 Task: Find connections with filter location Chatham with filter topic #digitalnomadwith filter profile language French with filter current company Tata Play Ltd with filter school Odisha Jobs with filter industry Alternative Dispute Resolution with filter service category Corporate Law with filter keywords title Zoologist
Action: Mouse moved to (461, 64)
Screenshot: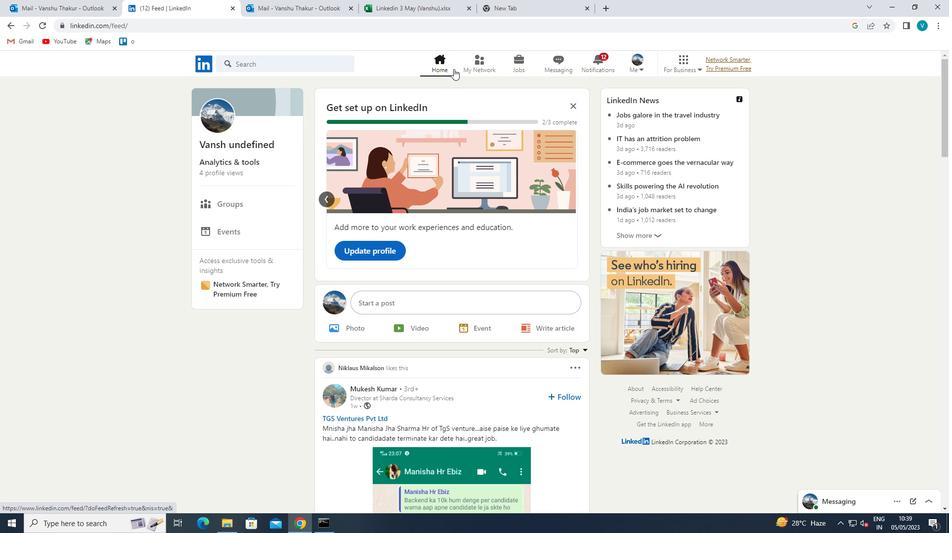 
Action: Mouse pressed left at (461, 64)
Screenshot: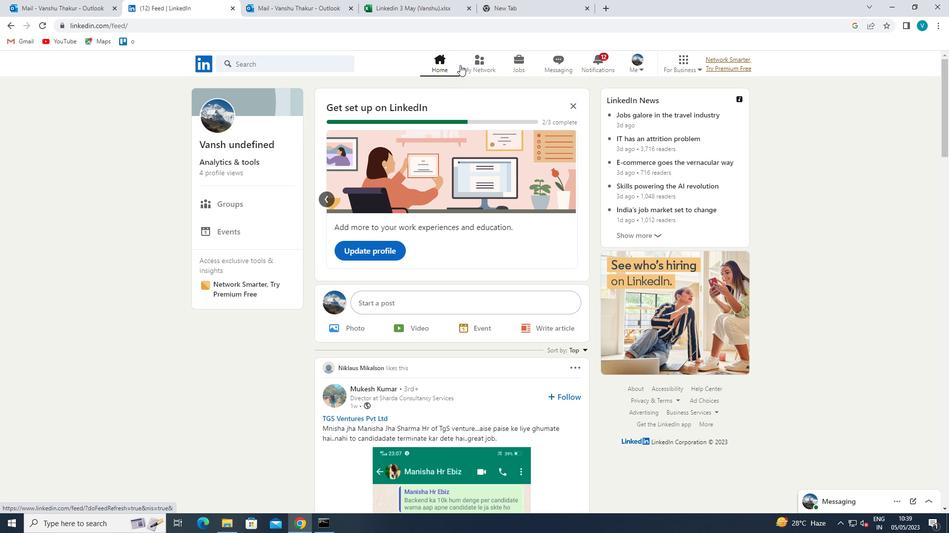 
Action: Mouse moved to (298, 117)
Screenshot: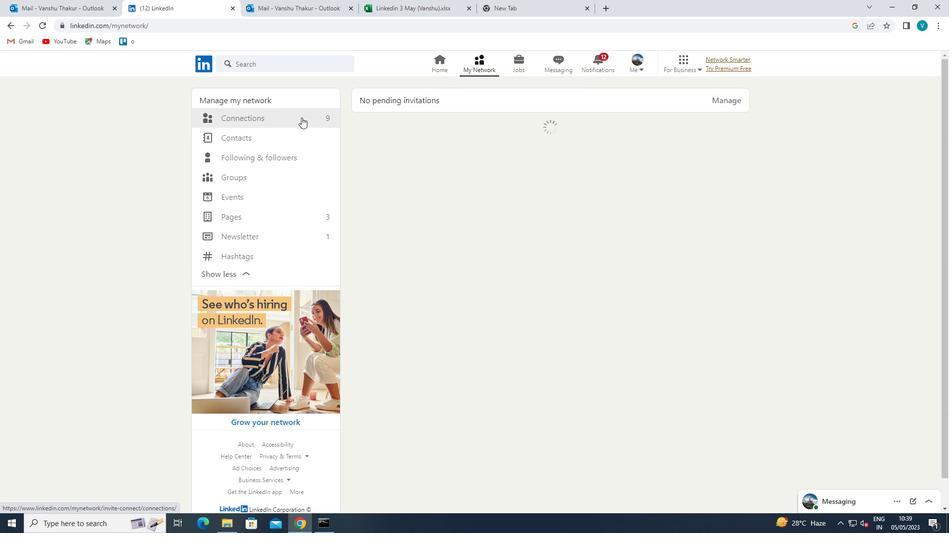 
Action: Mouse pressed left at (298, 117)
Screenshot: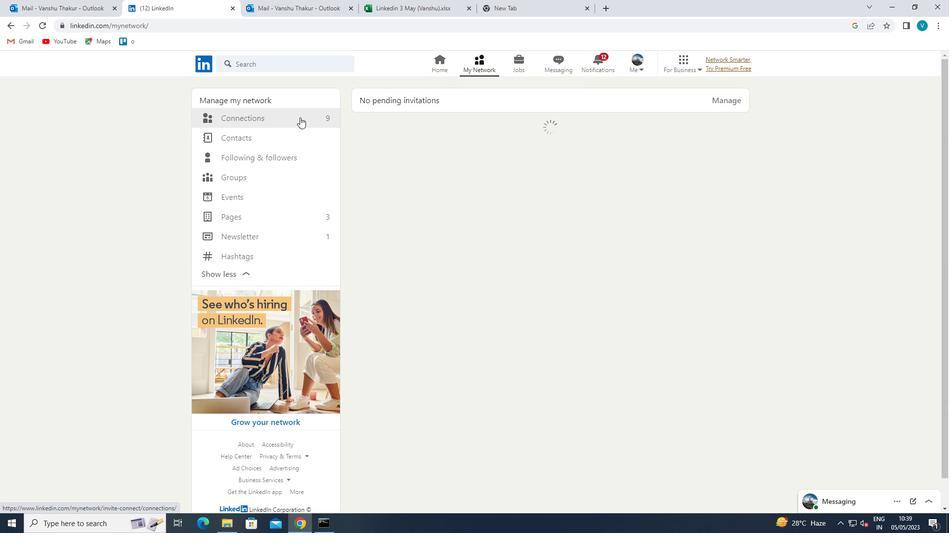 
Action: Mouse moved to (565, 123)
Screenshot: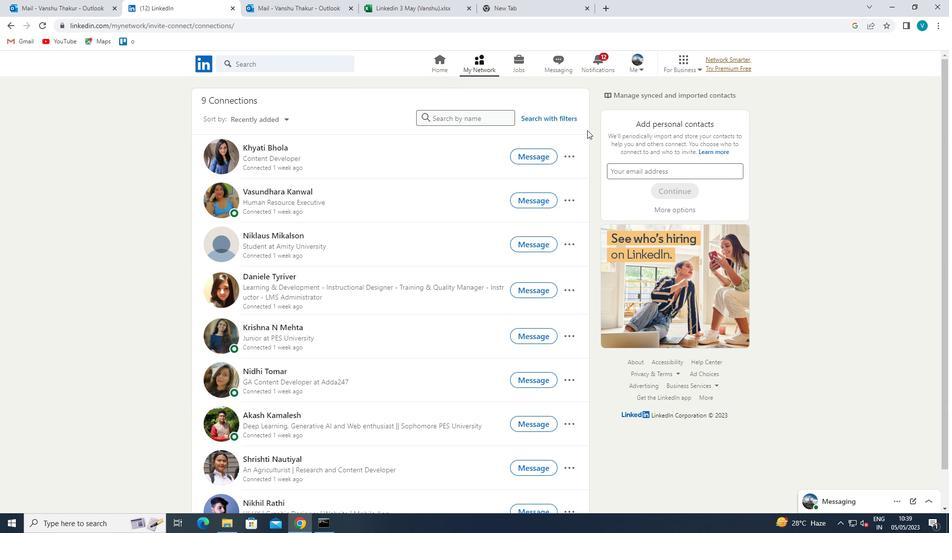 
Action: Mouse pressed left at (565, 123)
Screenshot: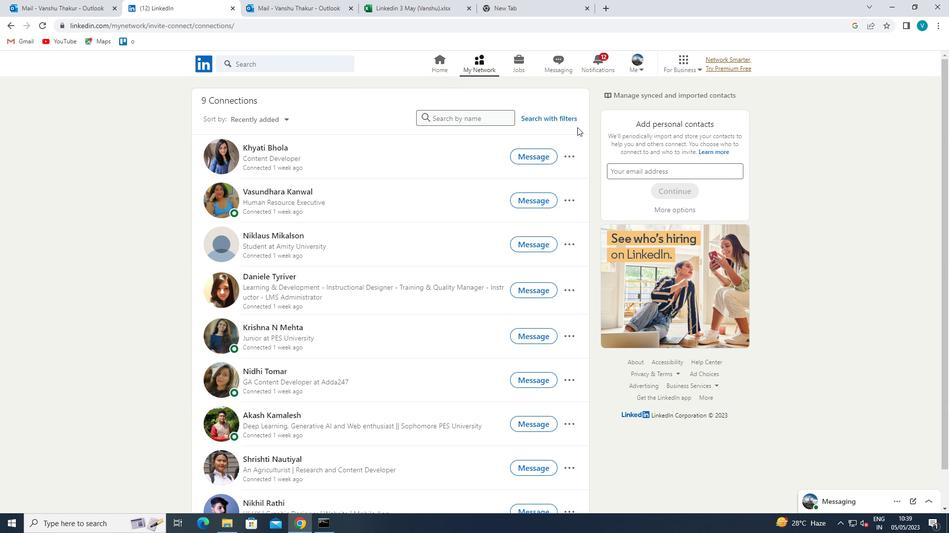
Action: Mouse moved to (470, 87)
Screenshot: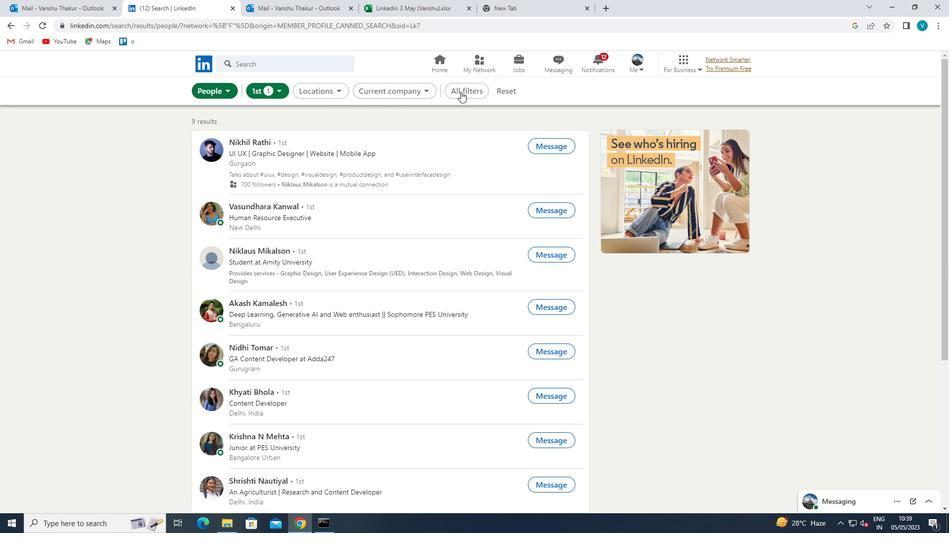 
Action: Mouse pressed left at (470, 87)
Screenshot: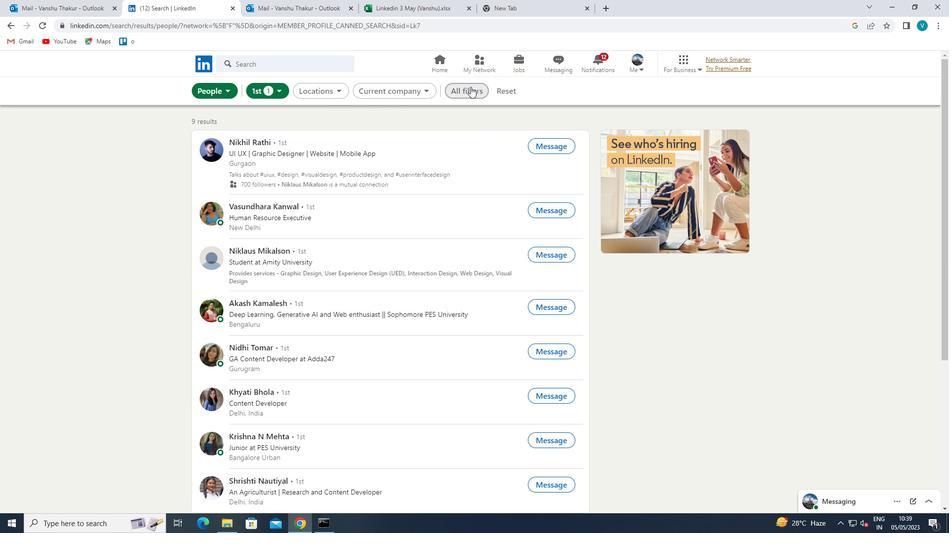 
Action: Mouse moved to (807, 218)
Screenshot: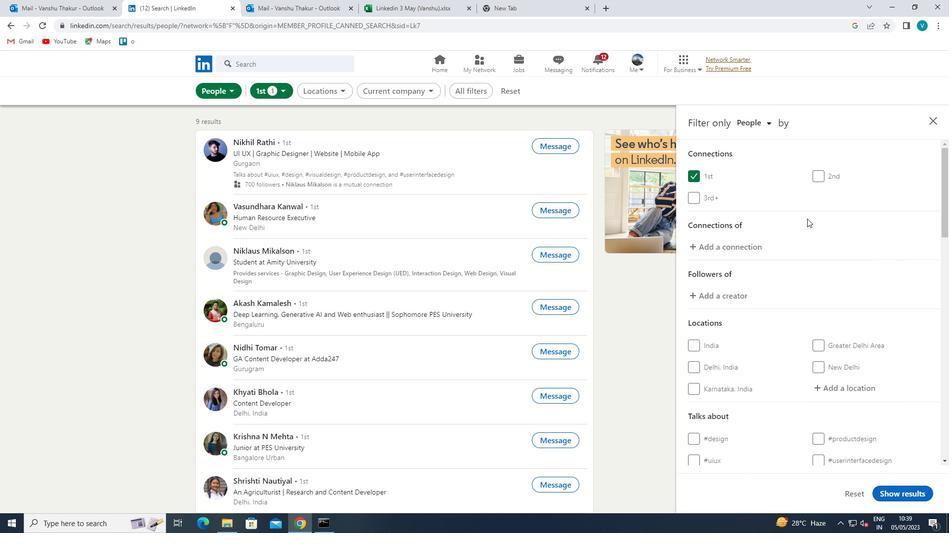 
Action: Mouse scrolled (807, 218) with delta (0, 0)
Screenshot: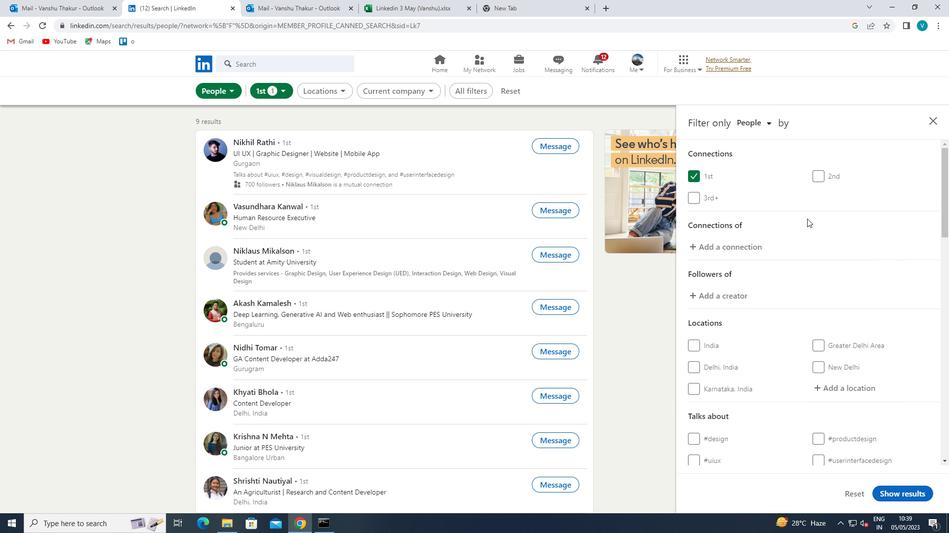 
Action: Mouse moved to (808, 220)
Screenshot: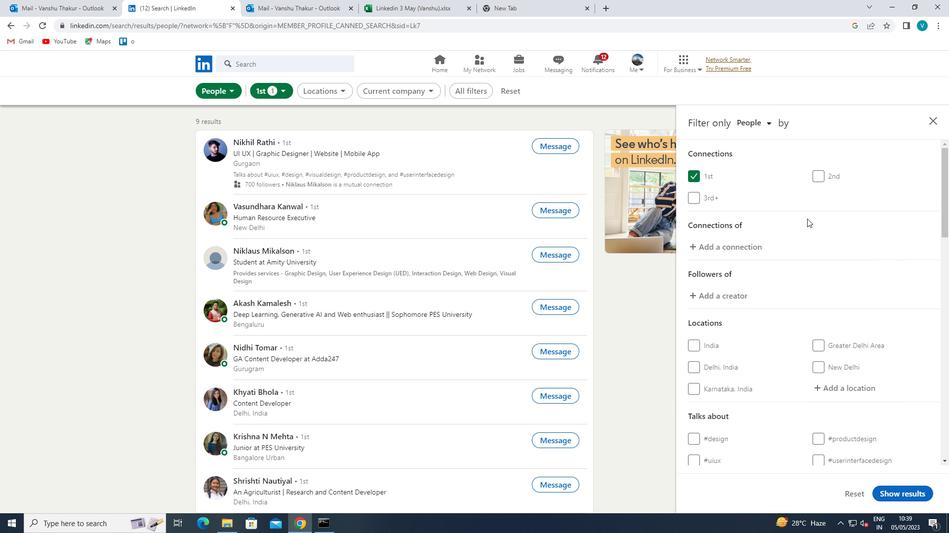
Action: Mouse scrolled (808, 219) with delta (0, 0)
Screenshot: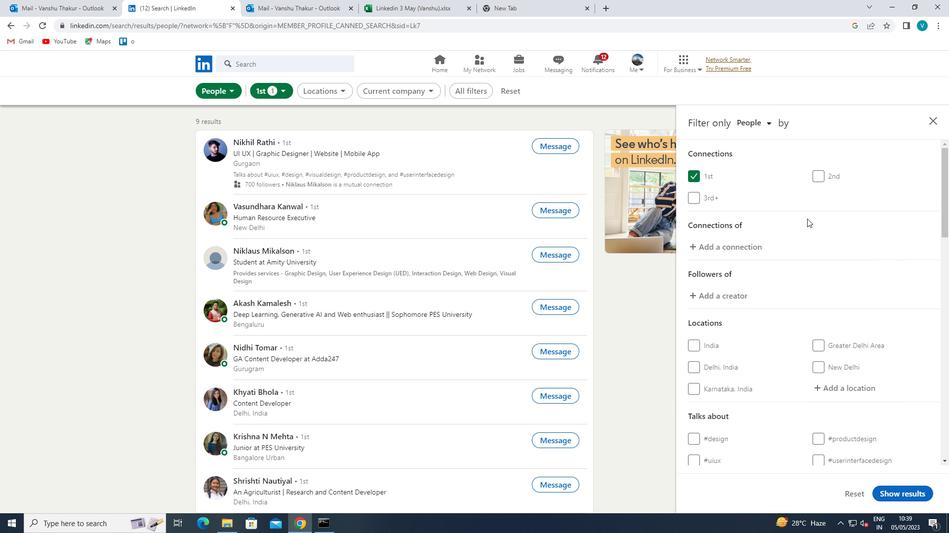 
Action: Mouse moved to (812, 224)
Screenshot: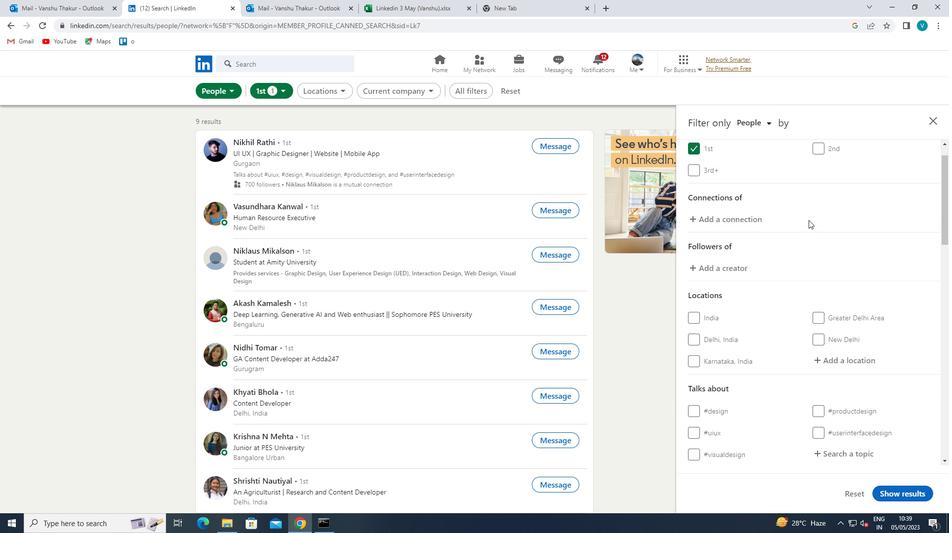 
Action: Mouse scrolled (812, 224) with delta (0, 0)
Screenshot: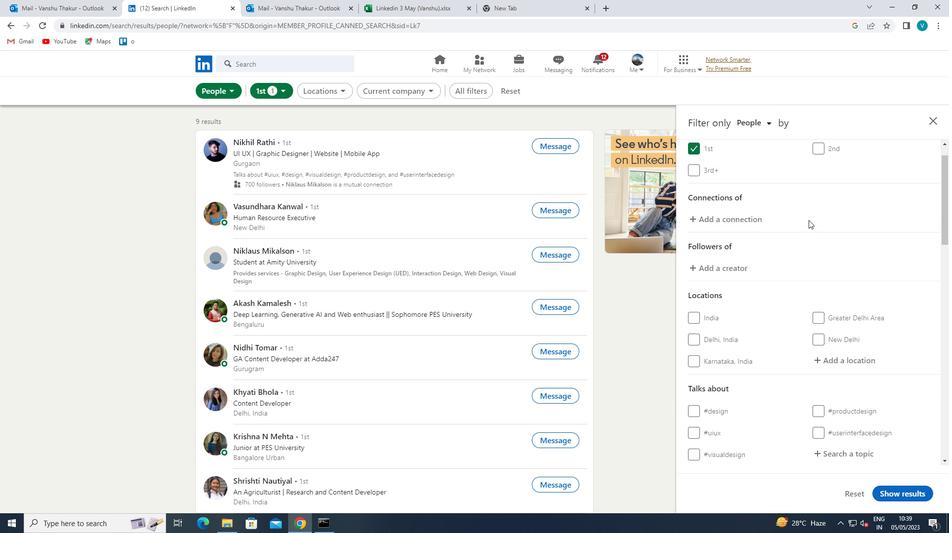 
Action: Mouse moved to (856, 244)
Screenshot: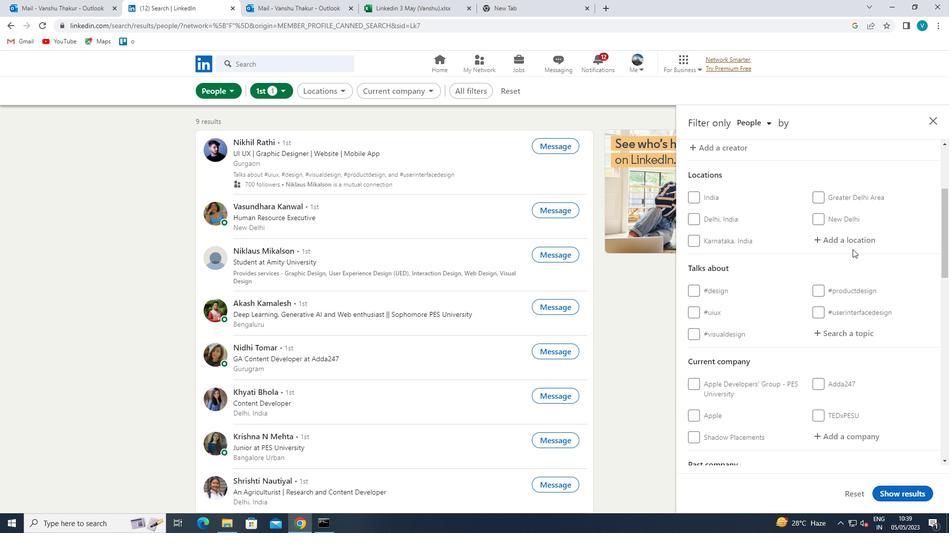 
Action: Mouse pressed left at (856, 244)
Screenshot: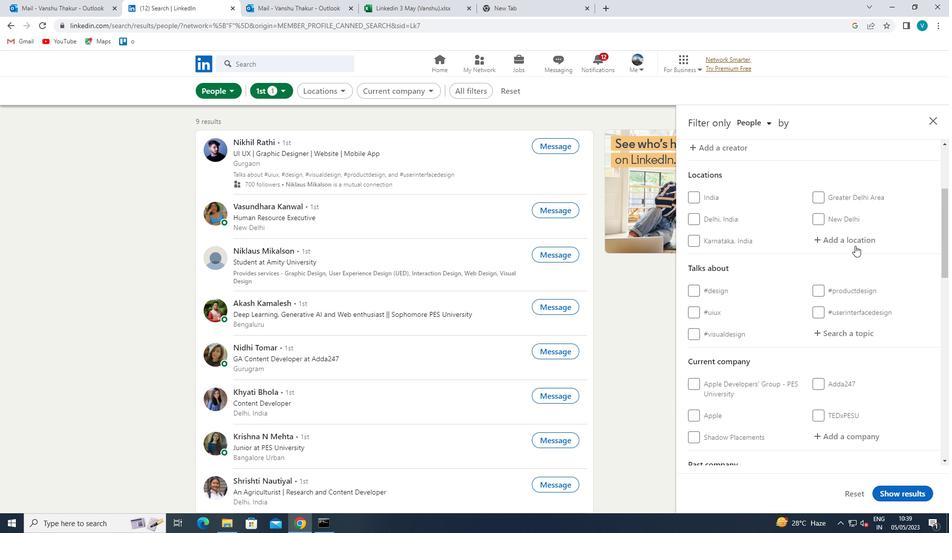 
Action: Key pressed <Key.shift>CHATHAM
Screenshot: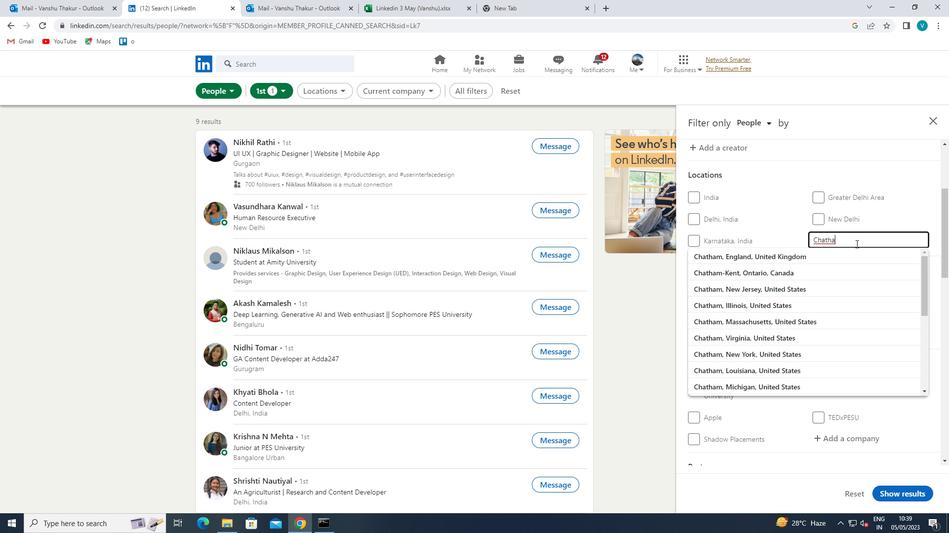 
Action: Mouse moved to (846, 252)
Screenshot: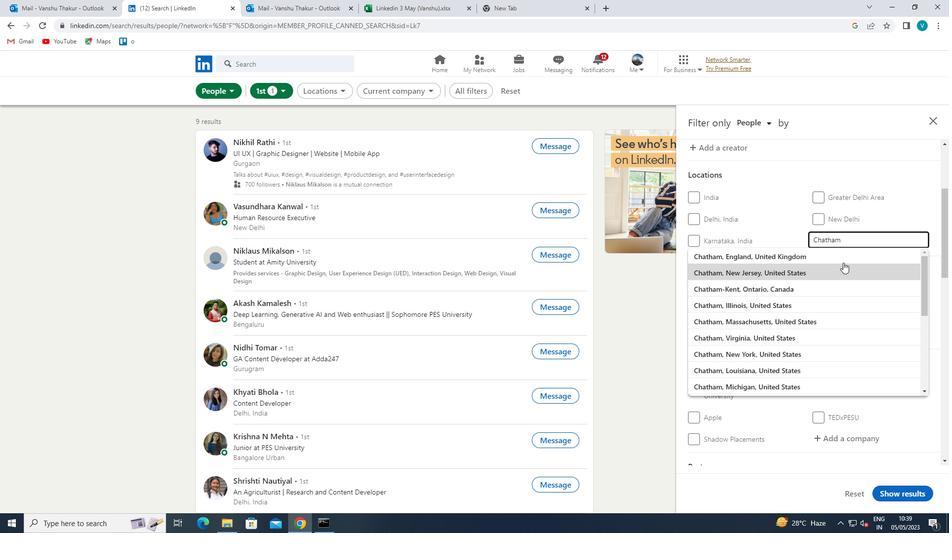 
Action: Mouse pressed left at (846, 252)
Screenshot: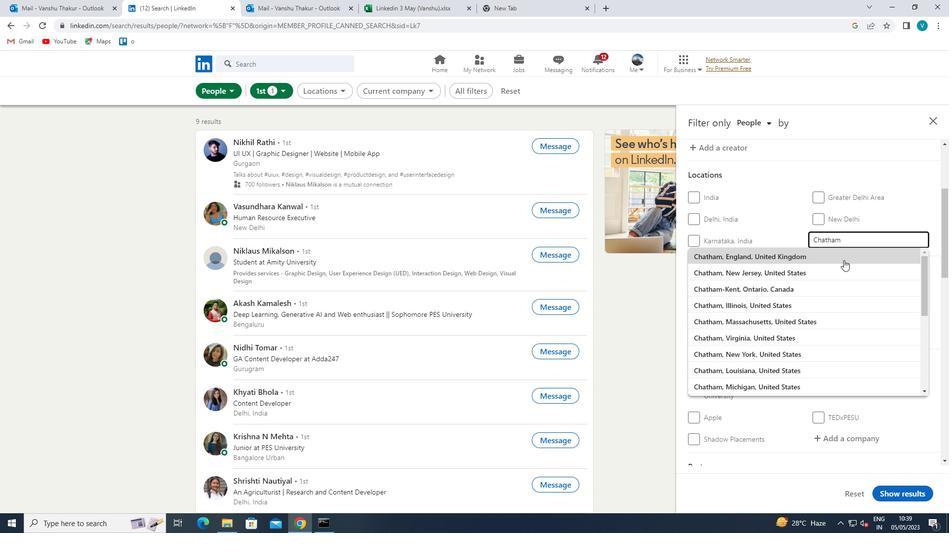 
Action: Mouse moved to (840, 271)
Screenshot: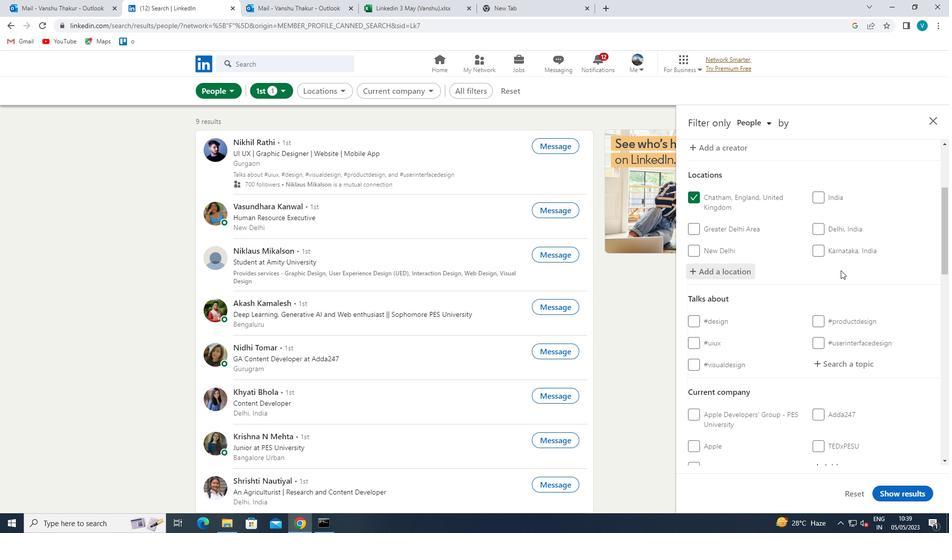 
Action: Mouse scrolled (840, 270) with delta (0, 0)
Screenshot: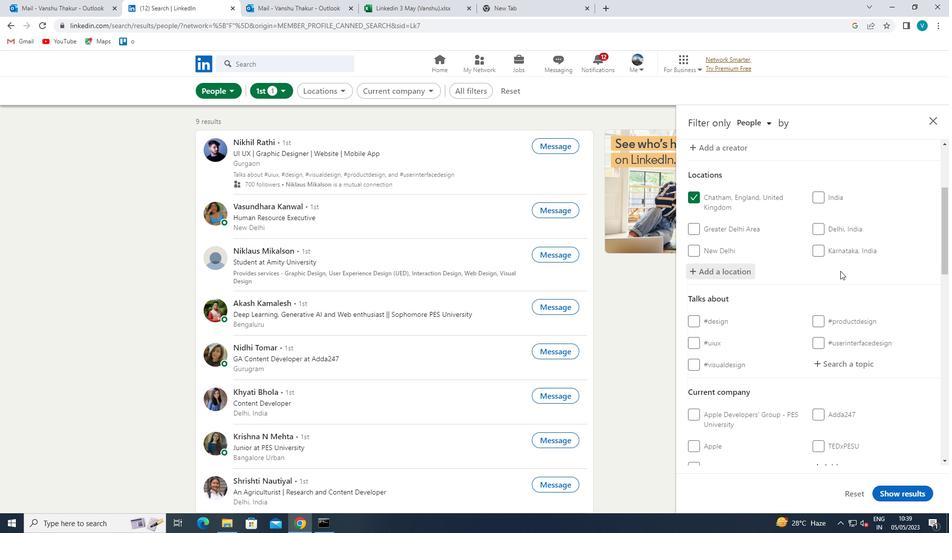 
Action: Mouse scrolled (840, 270) with delta (0, 0)
Screenshot: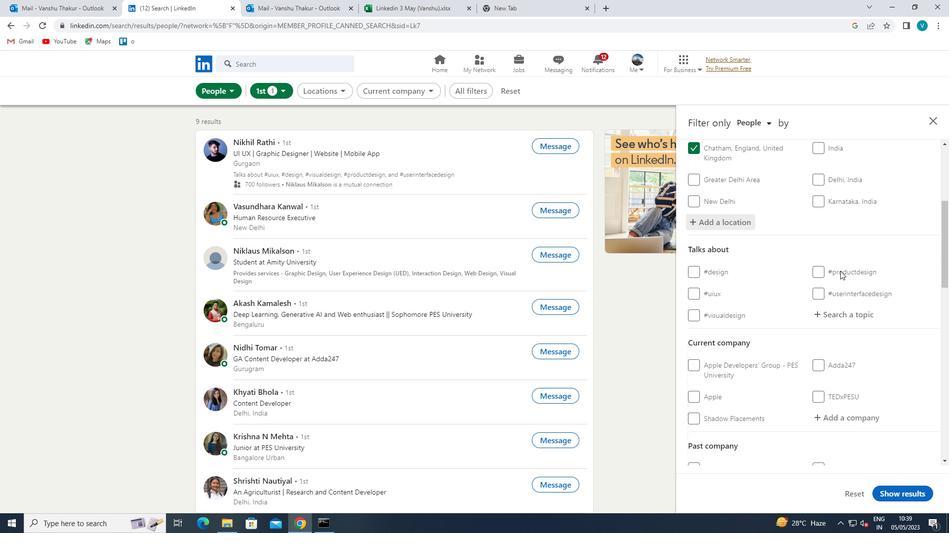 
Action: Mouse moved to (849, 265)
Screenshot: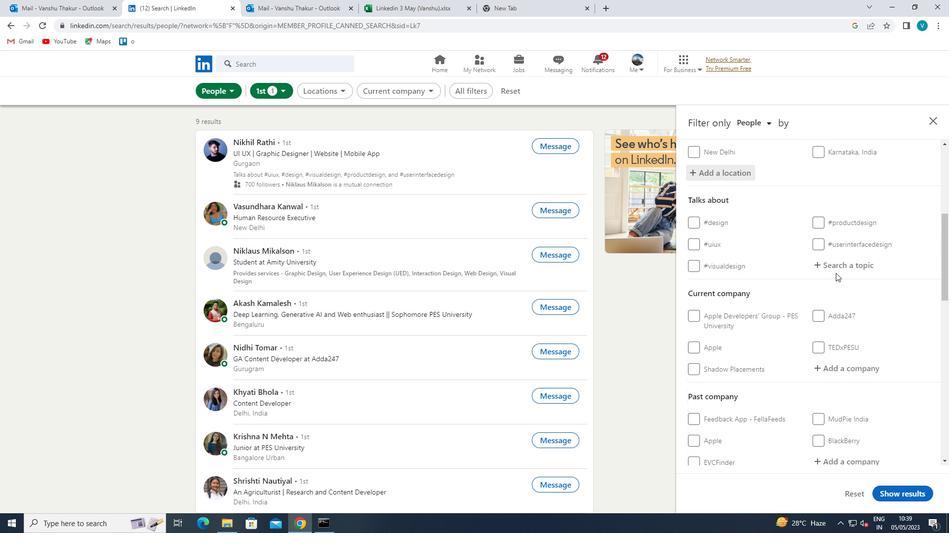 
Action: Mouse pressed left at (849, 265)
Screenshot: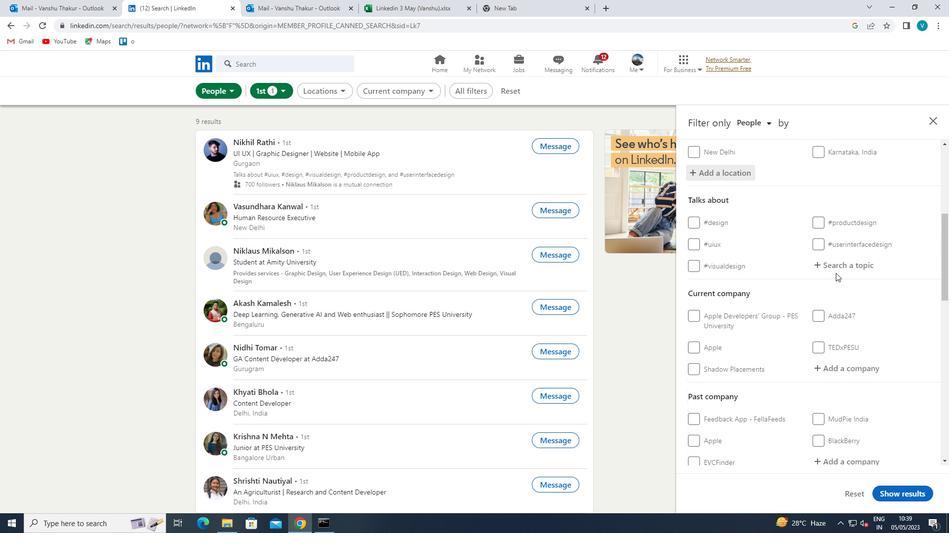 
Action: Key pressed DIGITALNOMA
Screenshot: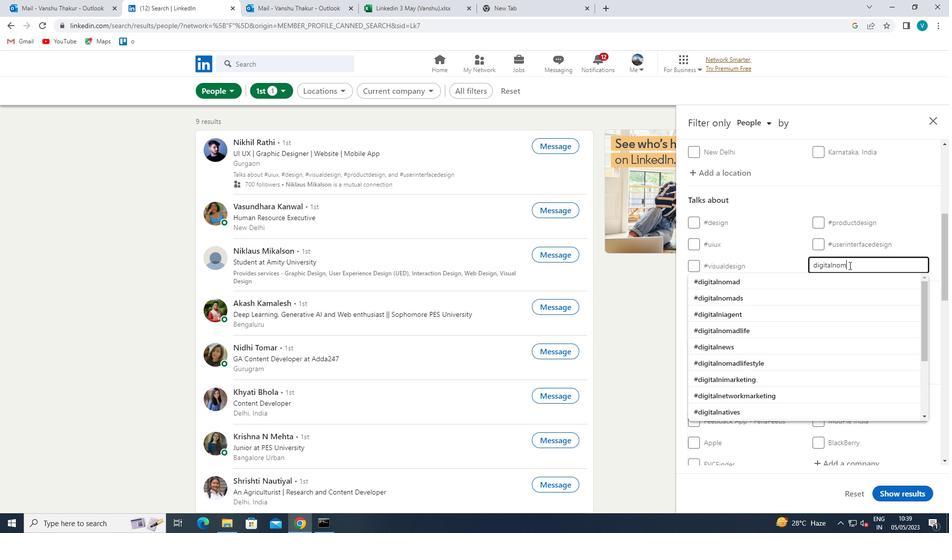 
Action: Mouse moved to (830, 276)
Screenshot: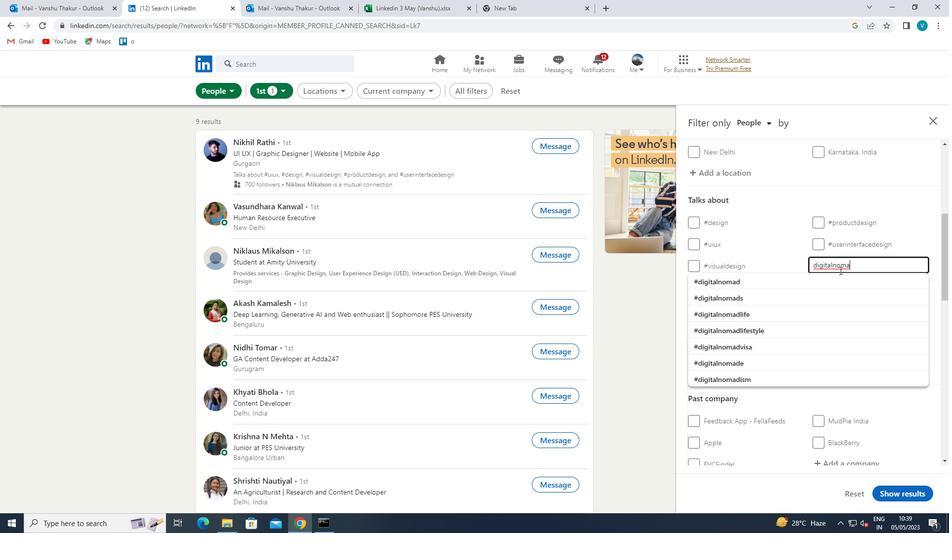 
Action: Mouse pressed left at (830, 276)
Screenshot: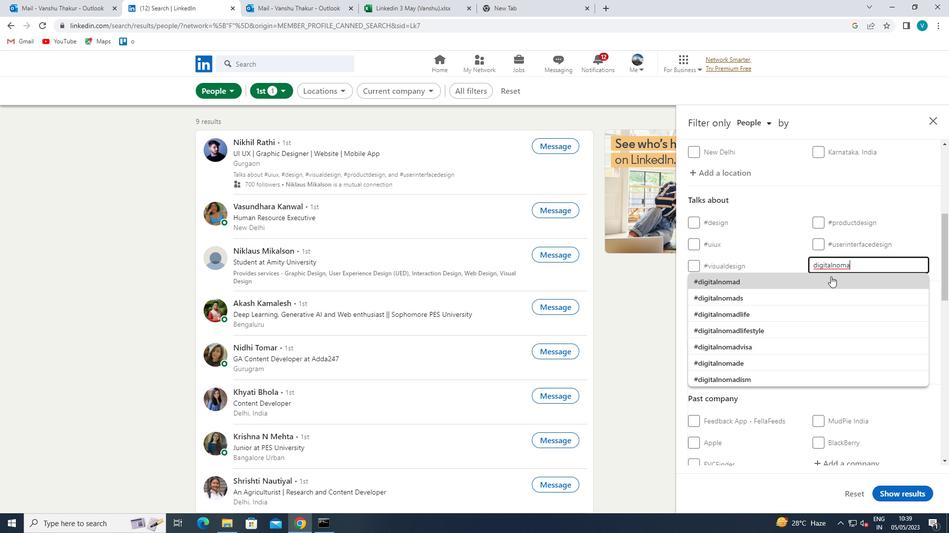 
Action: Mouse scrolled (830, 276) with delta (0, 0)
Screenshot: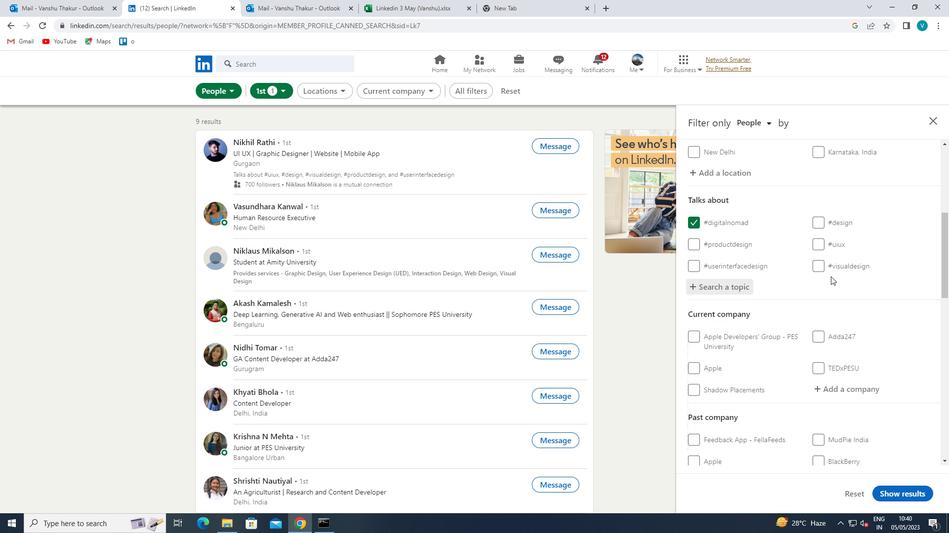 
Action: Mouse scrolled (830, 276) with delta (0, 0)
Screenshot: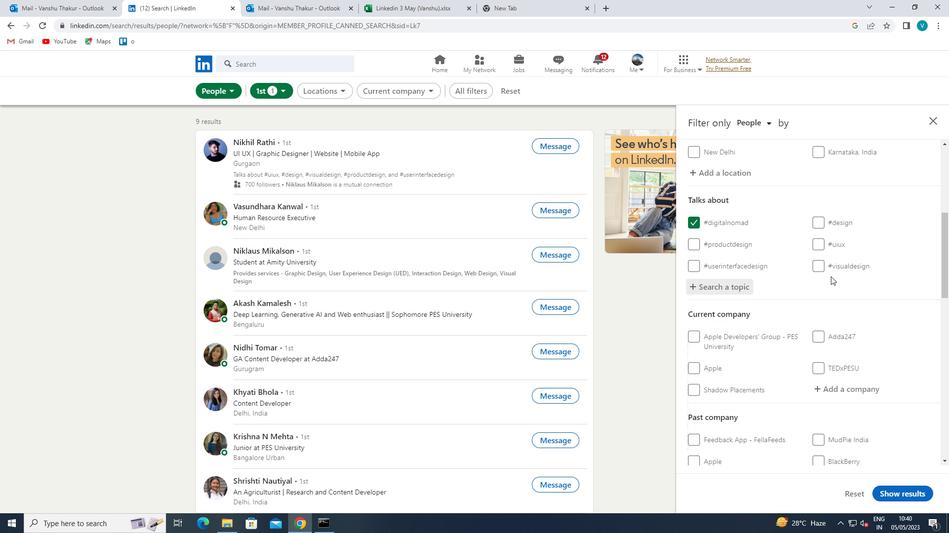 
Action: Mouse moved to (836, 289)
Screenshot: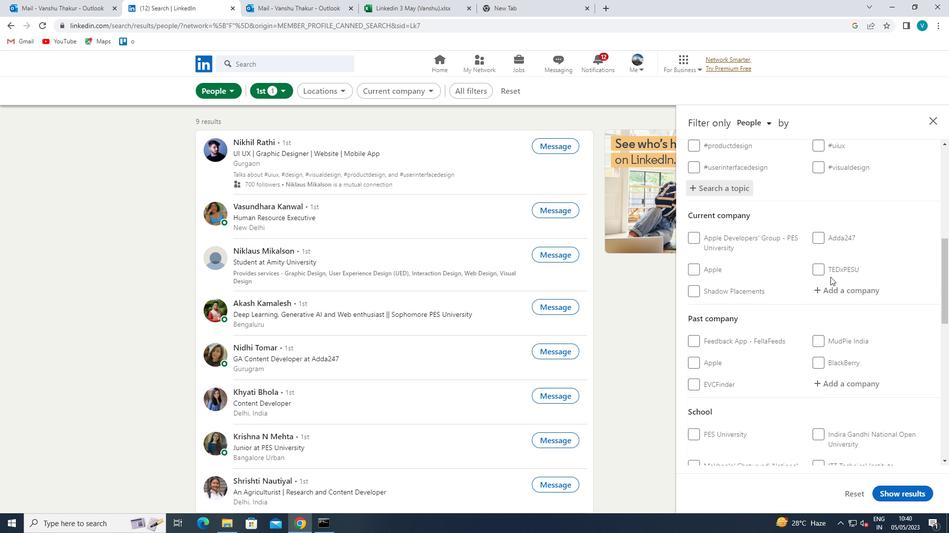 
Action: Mouse pressed left at (836, 289)
Screenshot: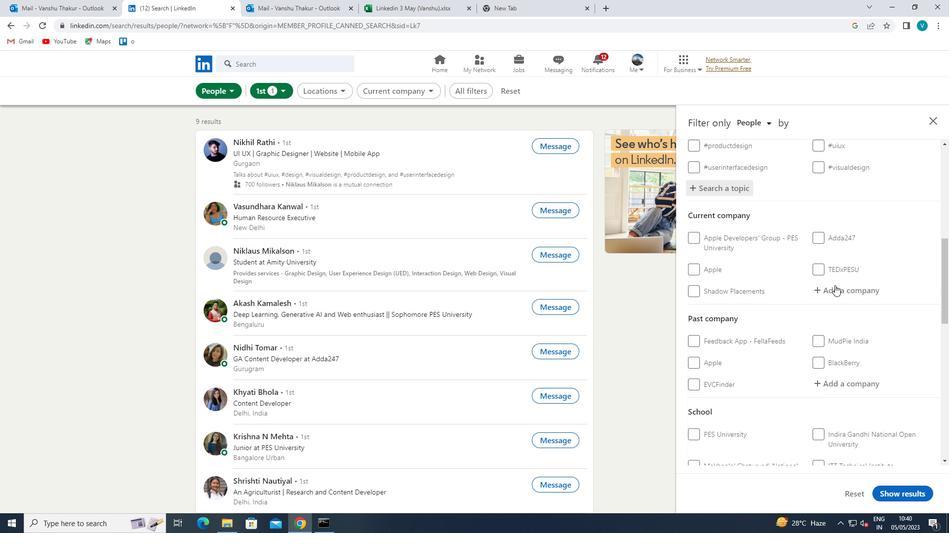 
Action: Mouse moved to (837, 290)
Screenshot: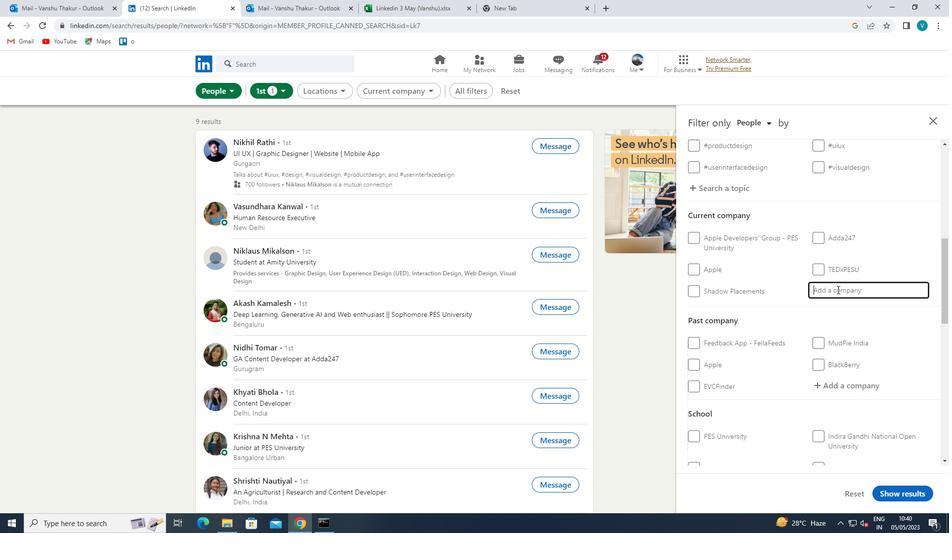 
Action: Key pressed <Key.shift>TATA
Screenshot: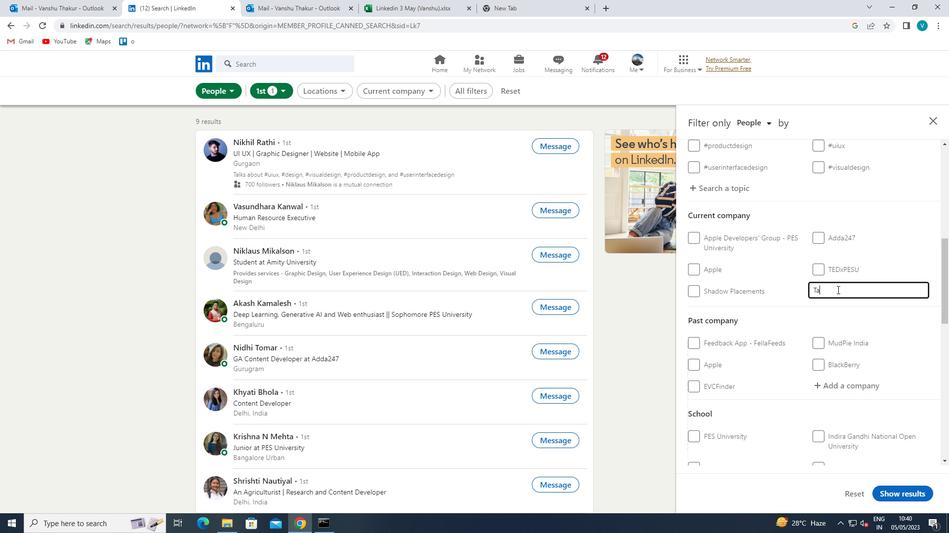
Action: Mouse moved to (837, 290)
Screenshot: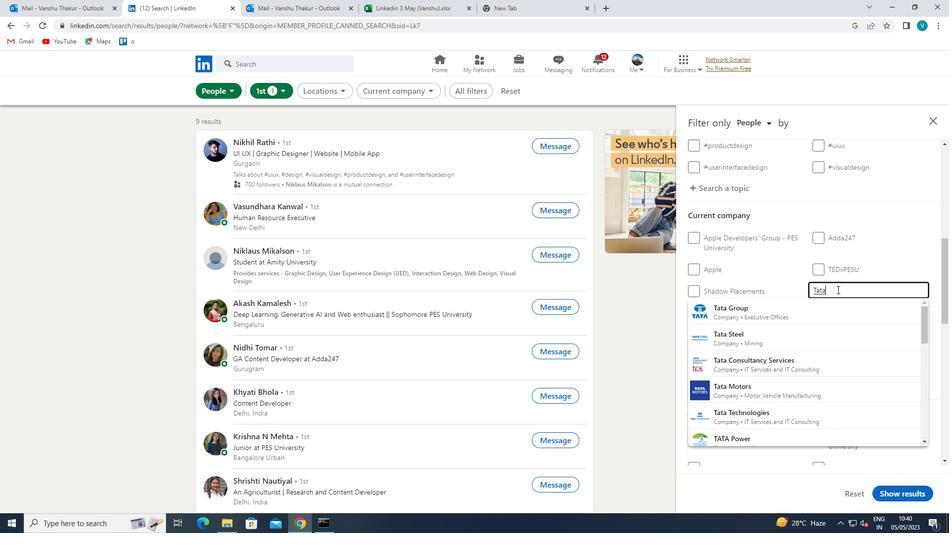 
Action: Key pressed <Key.space><Key.shift>PLAY
Screenshot: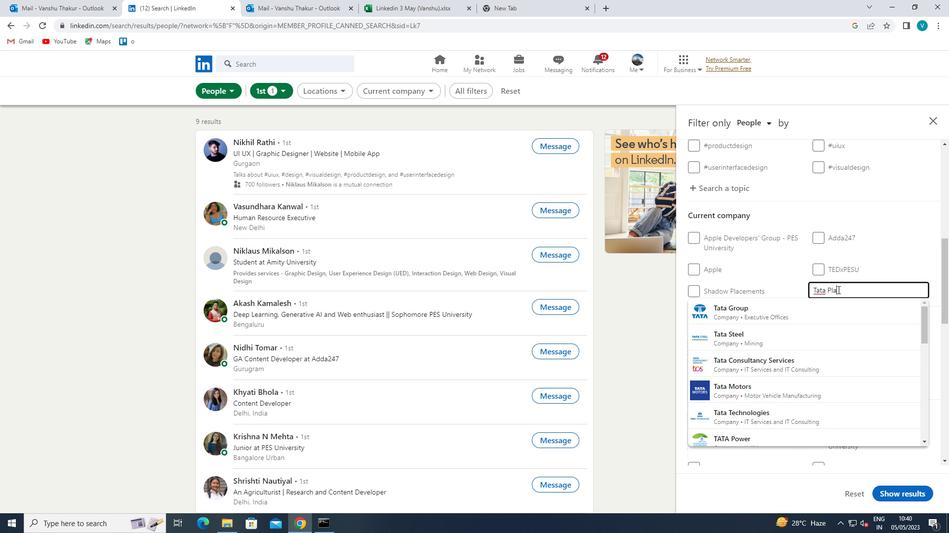 
Action: Mouse moved to (822, 307)
Screenshot: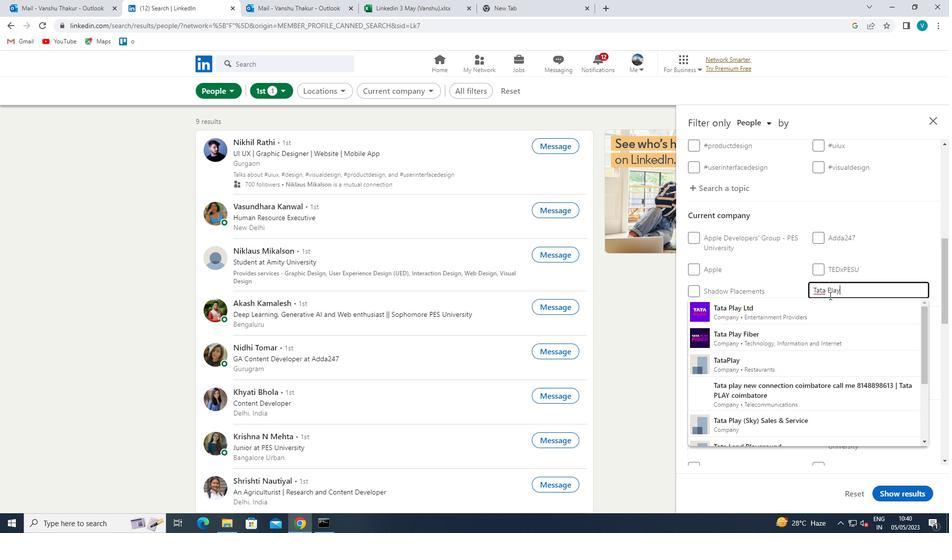 
Action: Mouse pressed left at (822, 307)
Screenshot: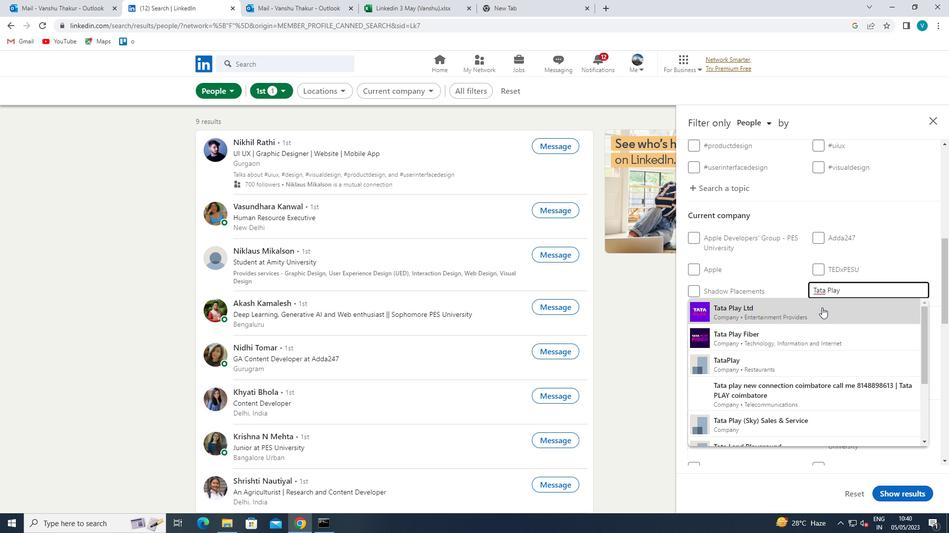 
Action: Mouse scrolled (822, 307) with delta (0, 0)
Screenshot: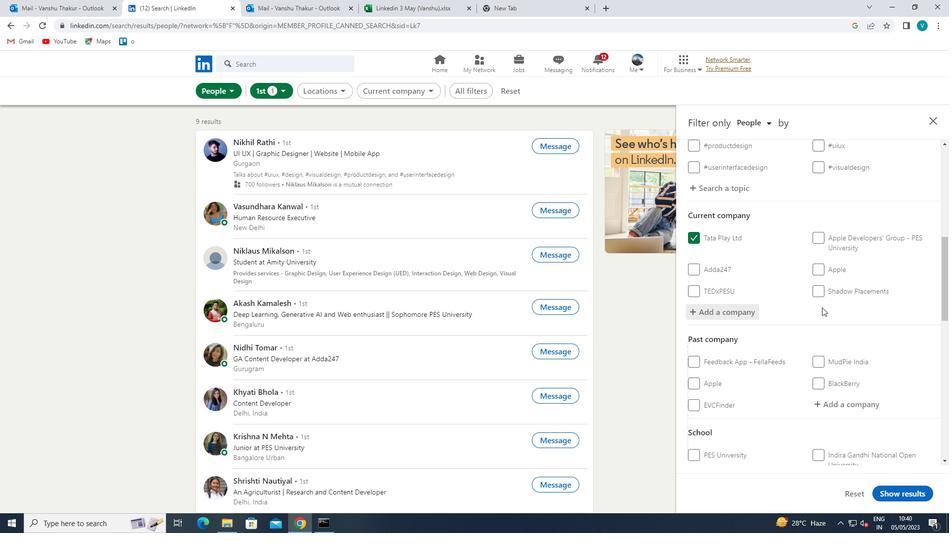 
Action: Mouse scrolled (822, 307) with delta (0, 0)
Screenshot: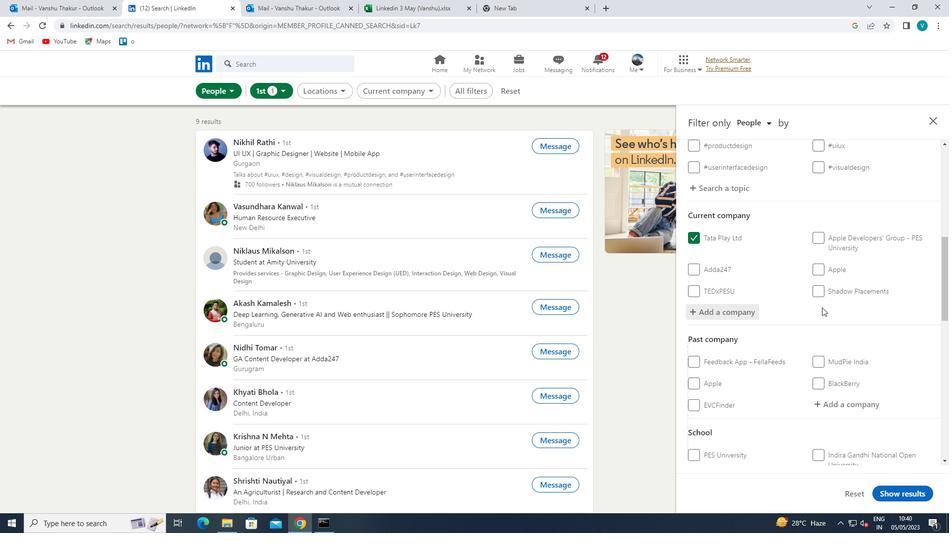 
Action: Mouse scrolled (822, 307) with delta (0, 0)
Screenshot: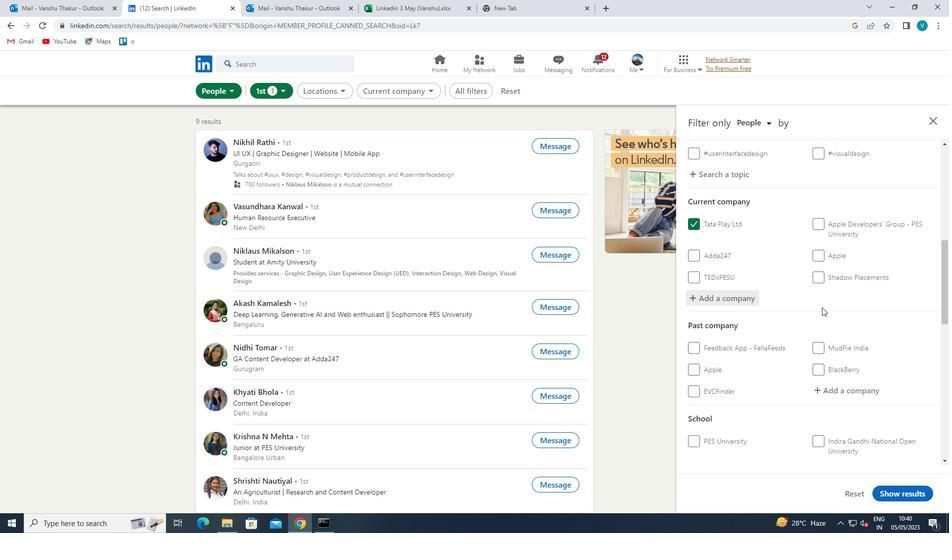 
Action: Mouse scrolled (822, 307) with delta (0, 0)
Screenshot: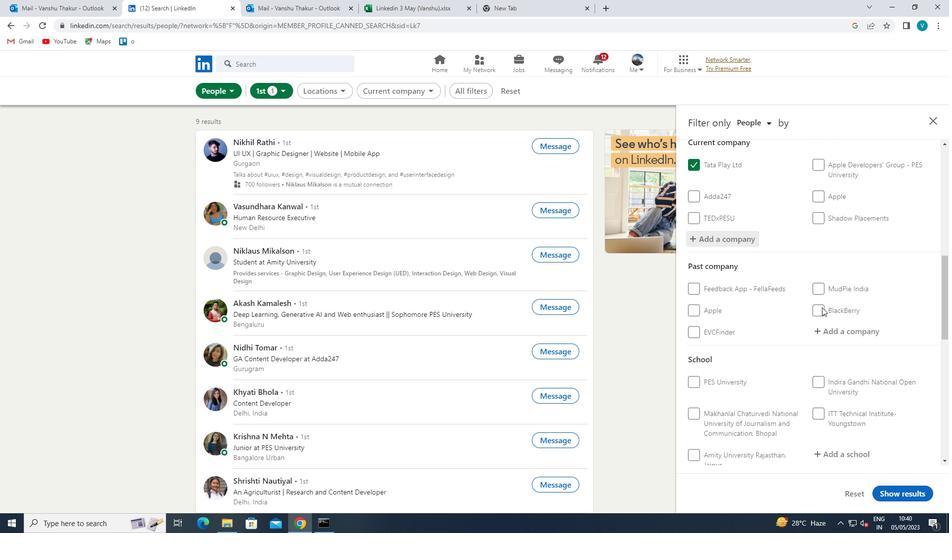 
Action: Mouse moved to (833, 326)
Screenshot: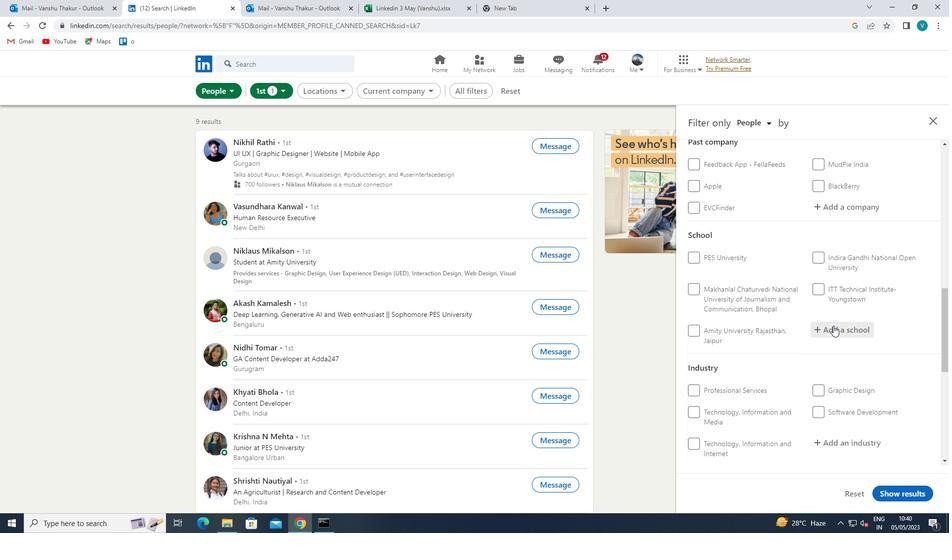 
Action: Mouse pressed left at (833, 326)
Screenshot: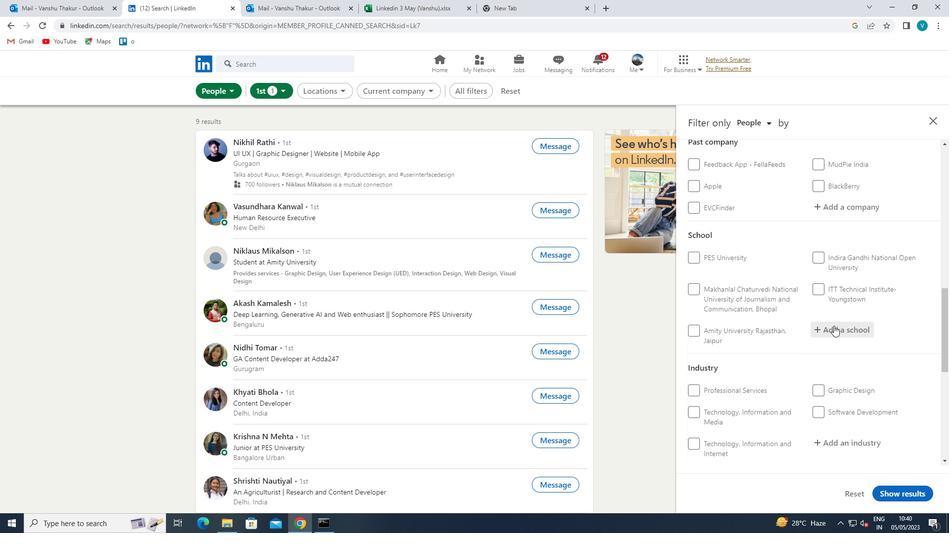
Action: Key pressed <Key.shift>ODISHA
Screenshot: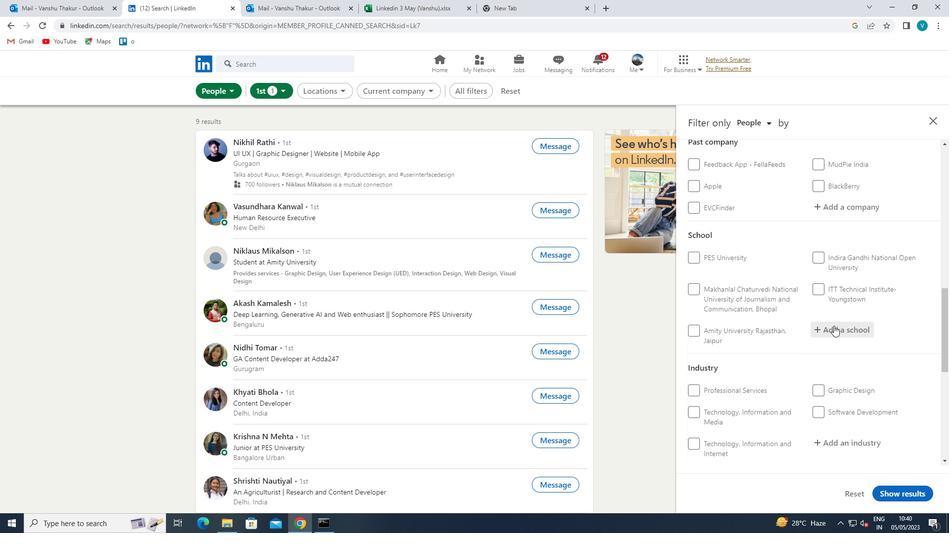
Action: Mouse moved to (802, 345)
Screenshot: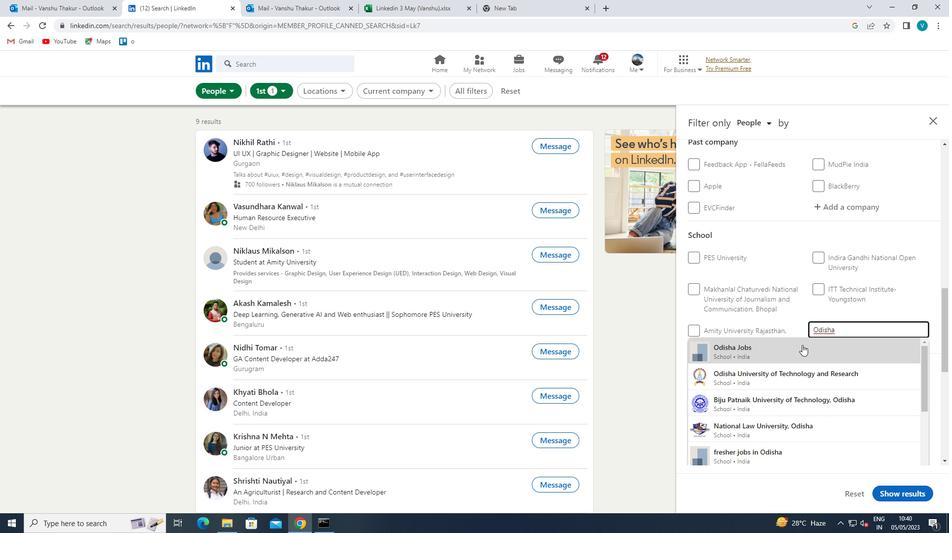 
Action: Mouse pressed left at (802, 345)
Screenshot: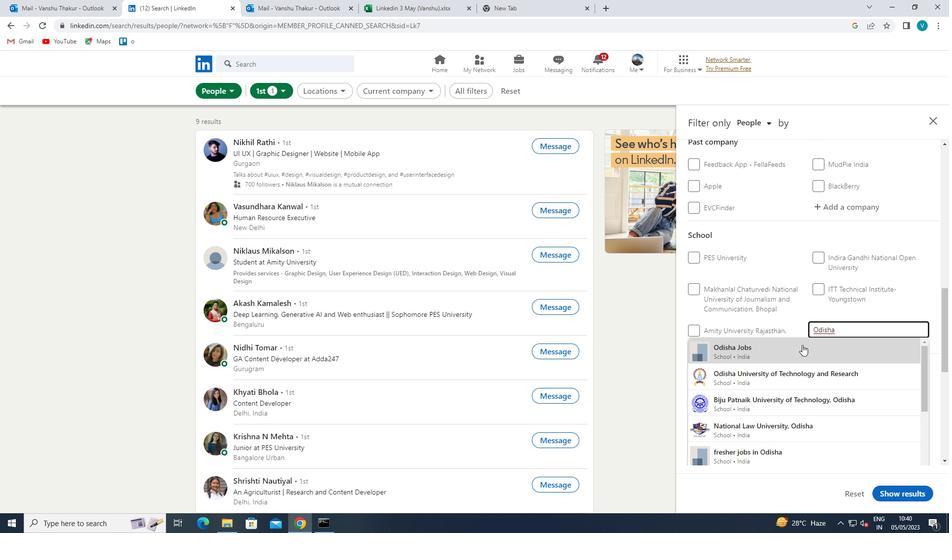 
Action: Mouse moved to (802, 345)
Screenshot: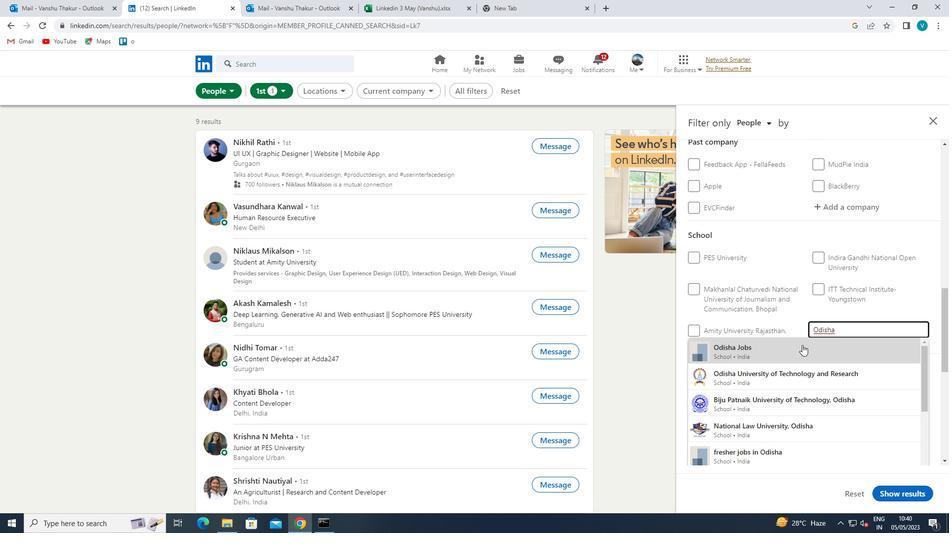 
Action: Mouse scrolled (802, 345) with delta (0, 0)
Screenshot: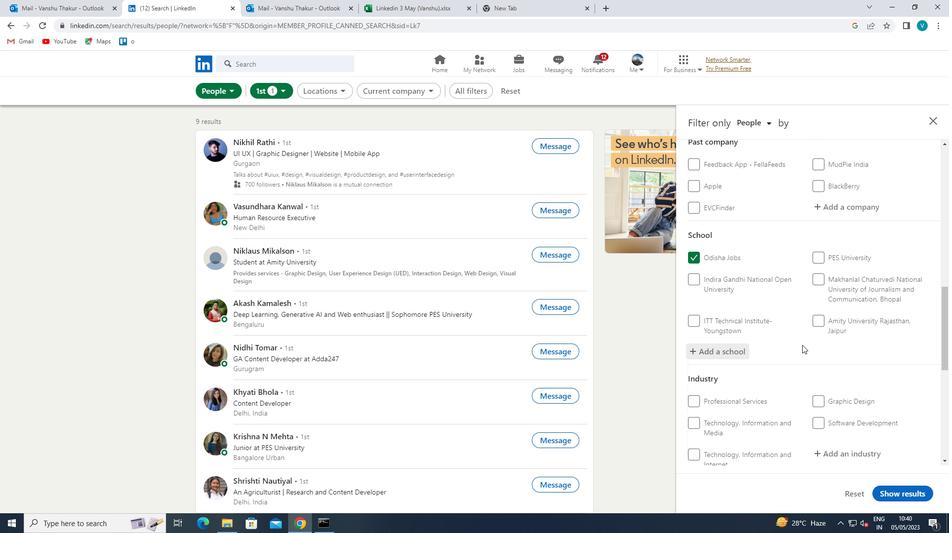 
Action: Mouse scrolled (802, 345) with delta (0, 0)
Screenshot: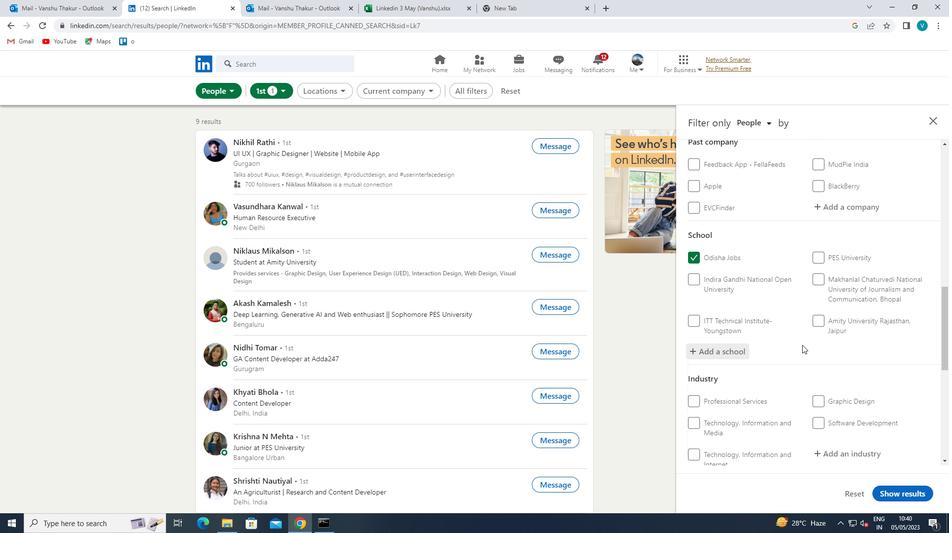 
Action: Mouse moved to (861, 356)
Screenshot: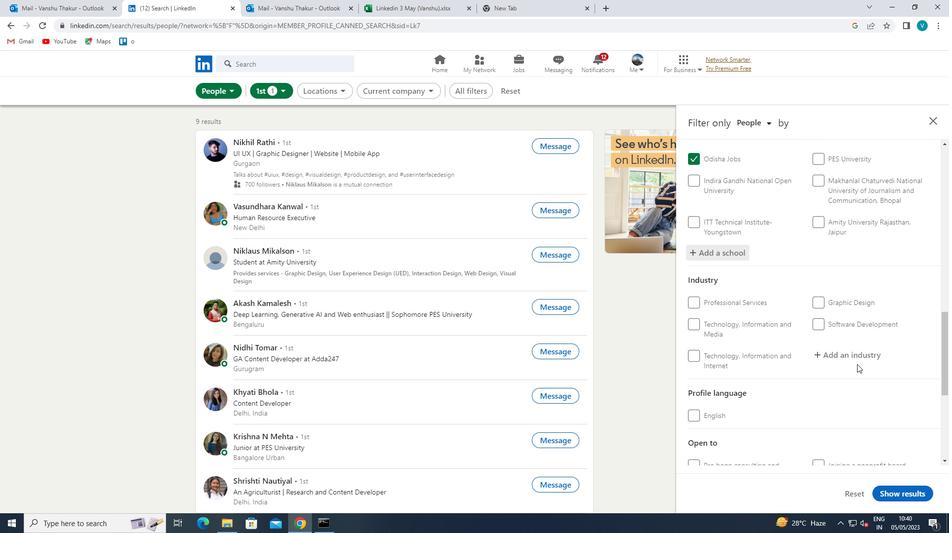 
Action: Mouse pressed left at (861, 356)
Screenshot: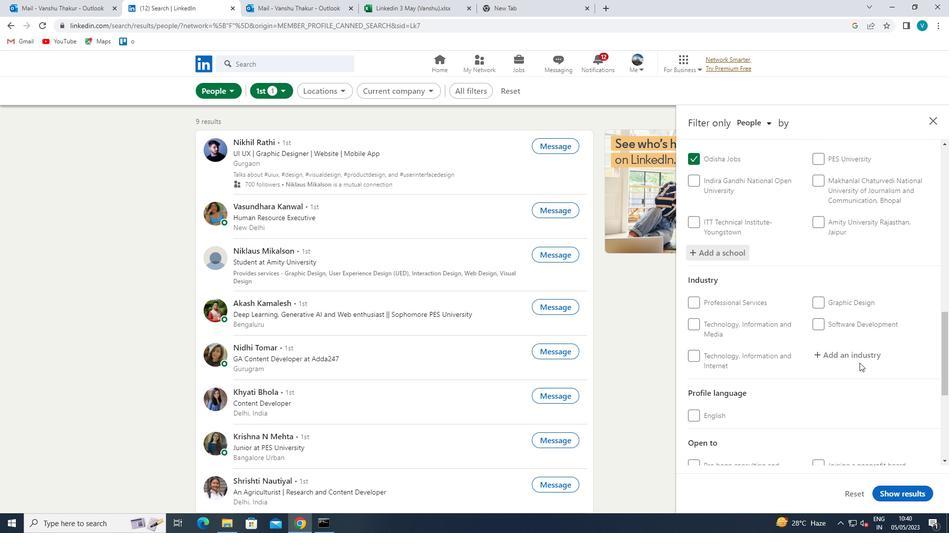 
Action: Mouse moved to (862, 355)
Screenshot: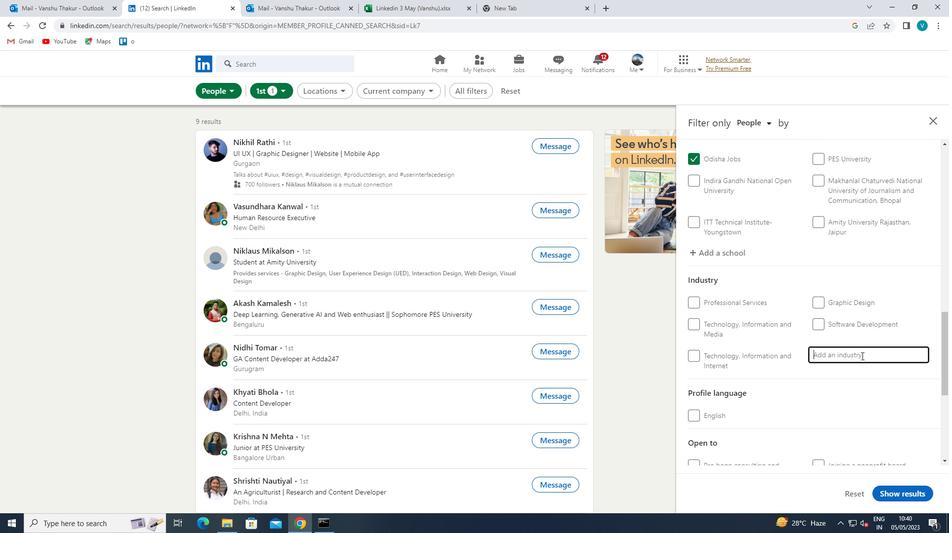 
Action: Key pressed <Key.shift>ALTER
Screenshot: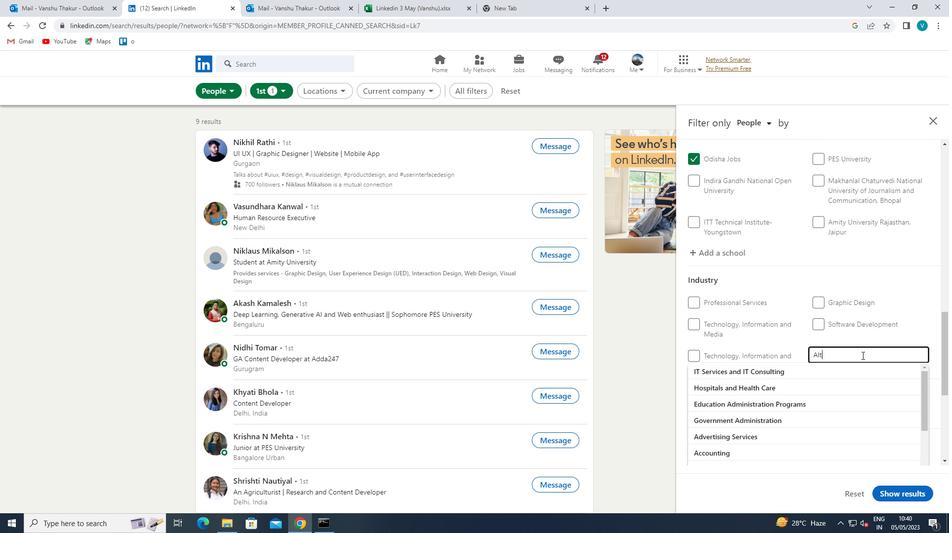 
Action: Mouse moved to (819, 387)
Screenshot: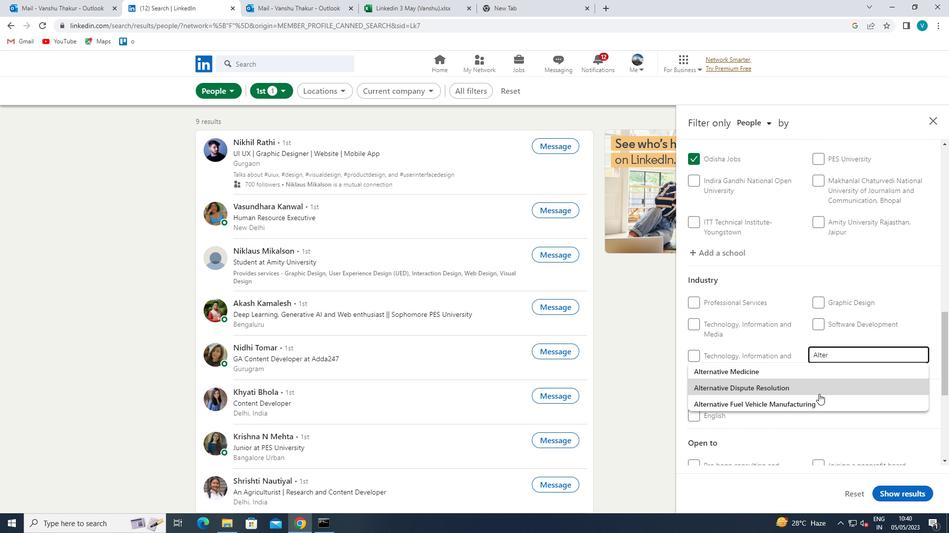 
Action: Mouse pressed left at (819, 387)
Screenshot: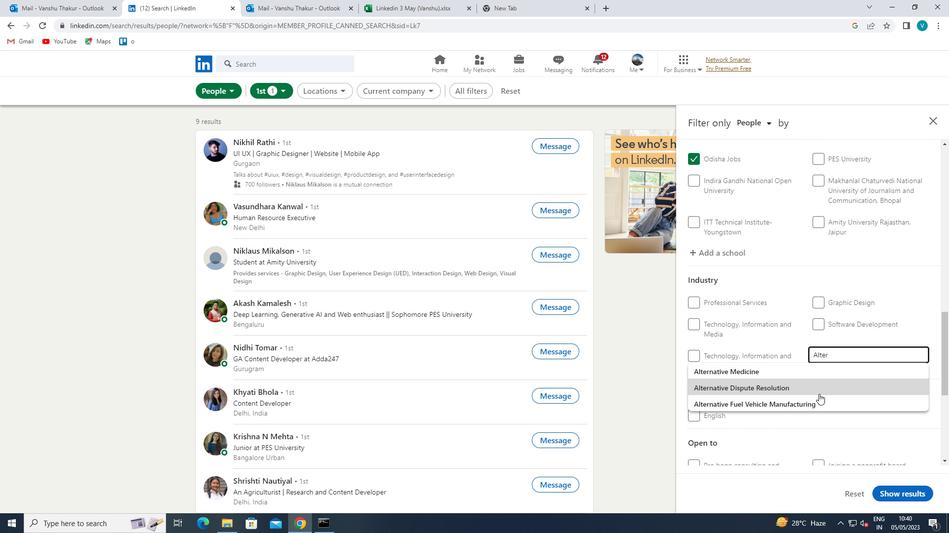 
Action: Mouse moved to (824, 384)
Screenshot: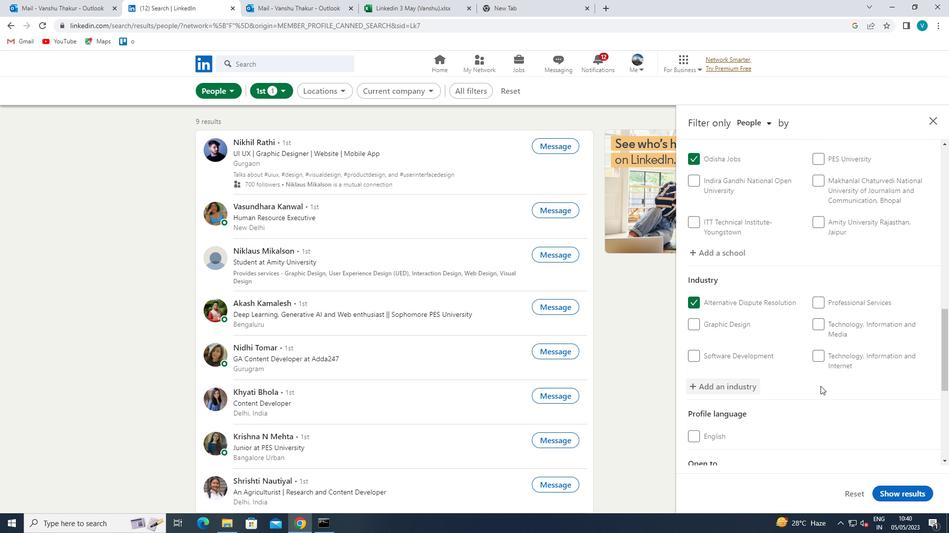 
Action: Mouse scrolled (824, 383) with delta (0, 0)
Screenshot: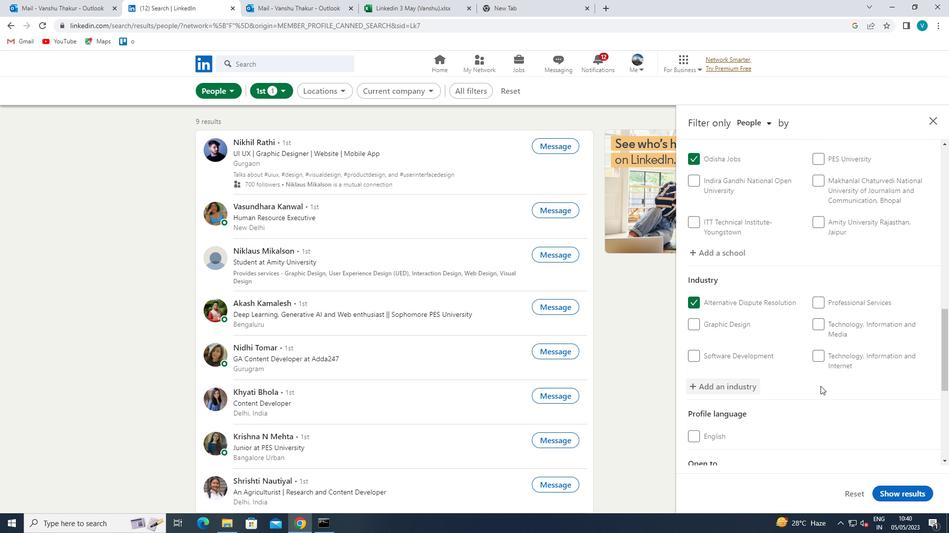 
Action: Mouse moved to (826, 382)
Screenshot: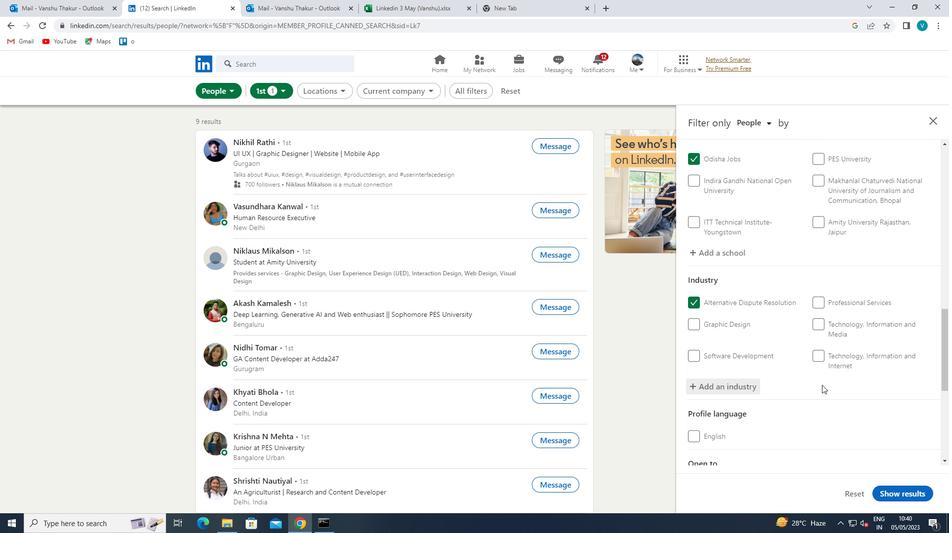 
Action: Mouse scrolled (826, 382) with delta (0, 0)
Screenshot: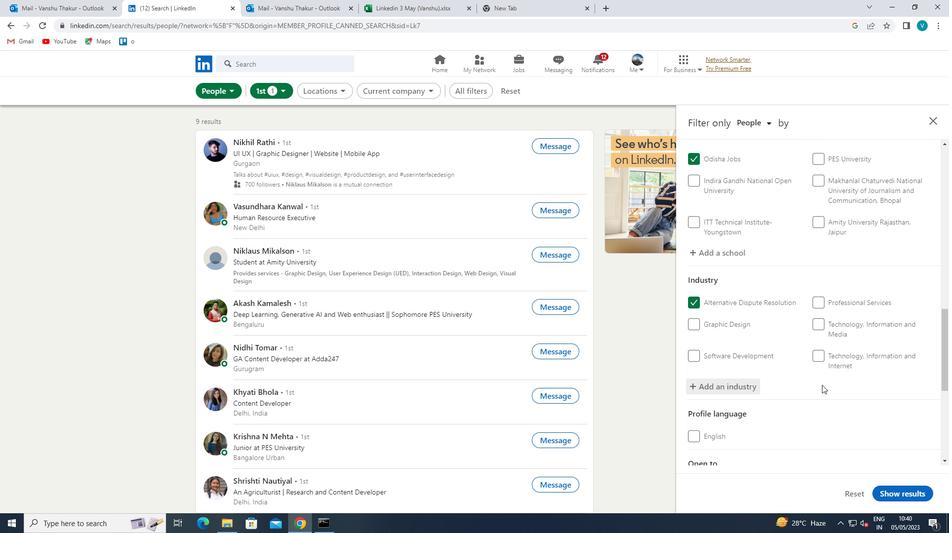 
Action: Mouse moved to (826, 382)
Screenshot: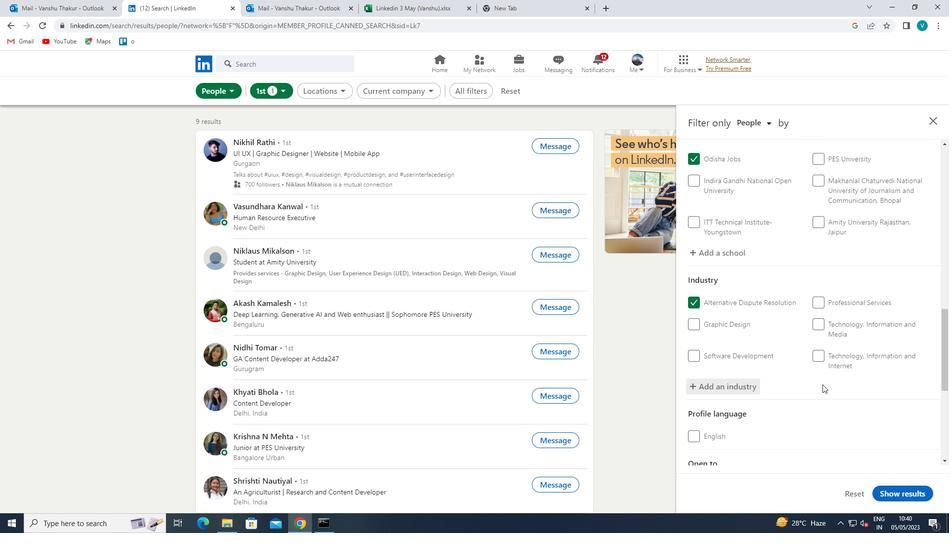 
Action: Mouse scrolled (826, 382) with delta (0, 0)
Screenshot: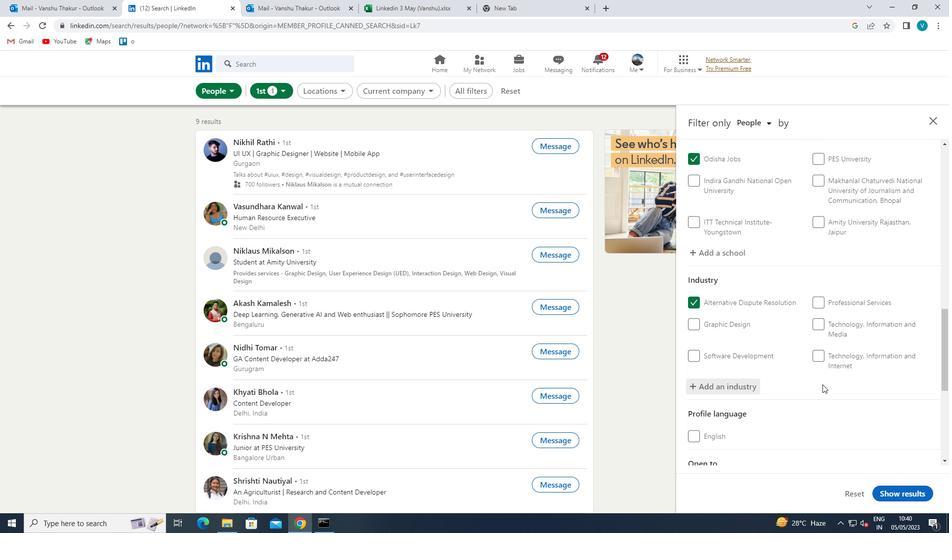 
Action: Mouse moved to (827, 381)
Screenshot: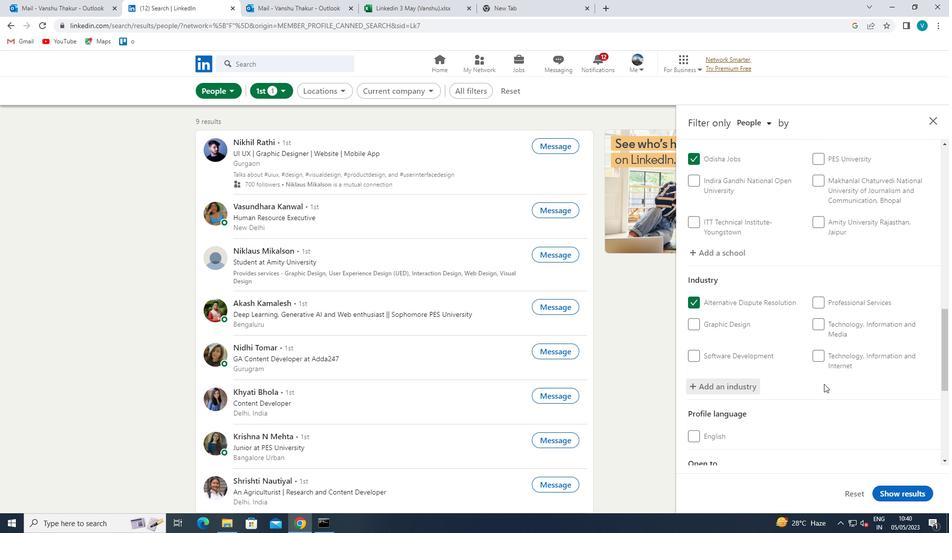 
Action: Mouse scrolled (827, 381) with delta (0, 0)
Screenshot: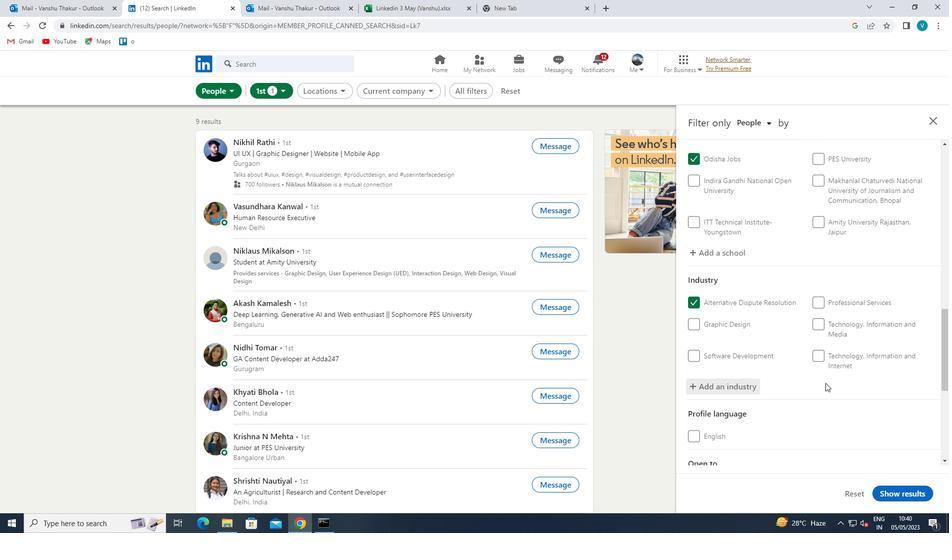 
Action: Mouse moved to (836, 393)
Screenshot: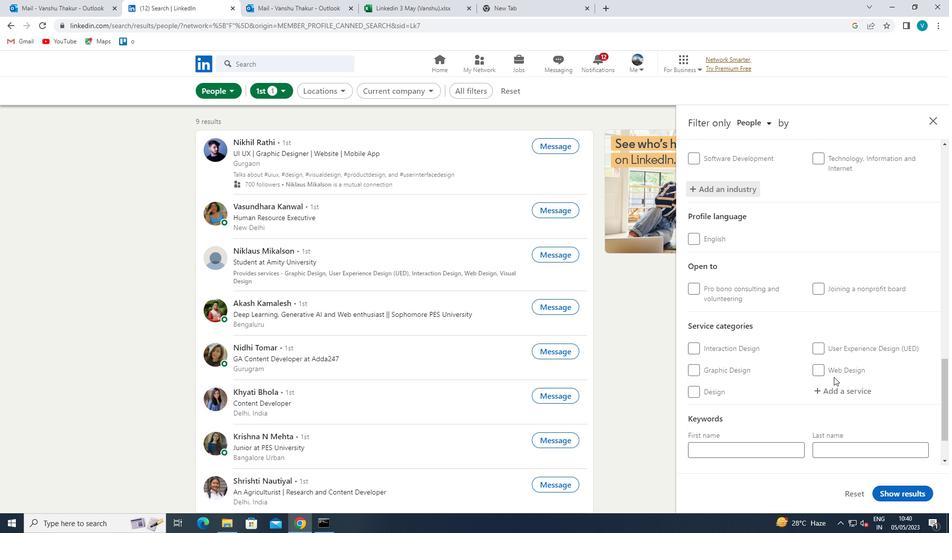 
Action: Mouse pressed left at (836, 393)
Screenshot: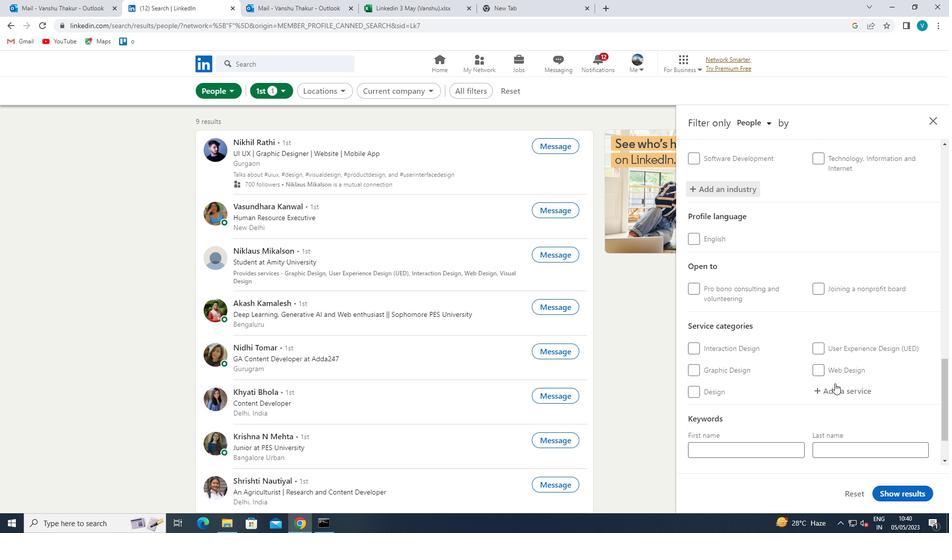 
Action: Key pressed <Key.shift>CORPORATE
Screenshot: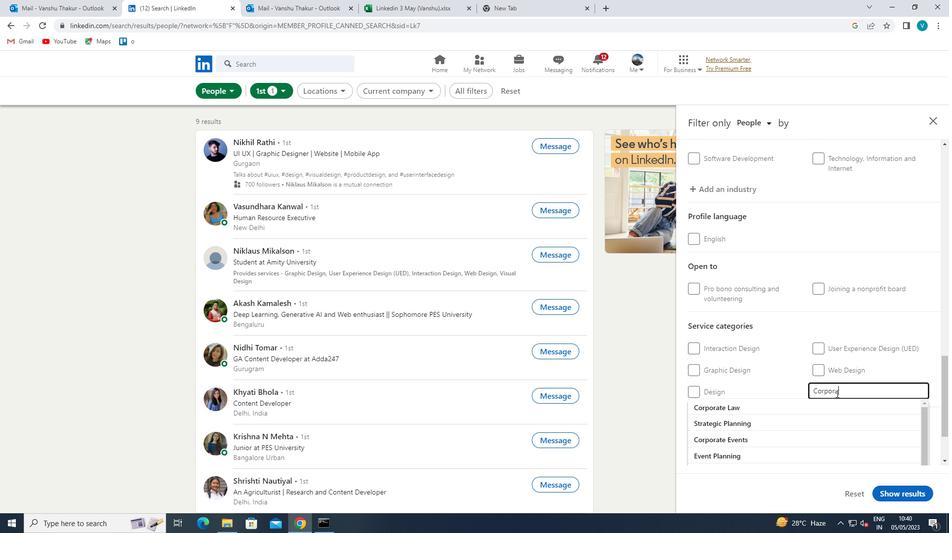 
Action: Mouse moved to (824, 403)
Screenshot: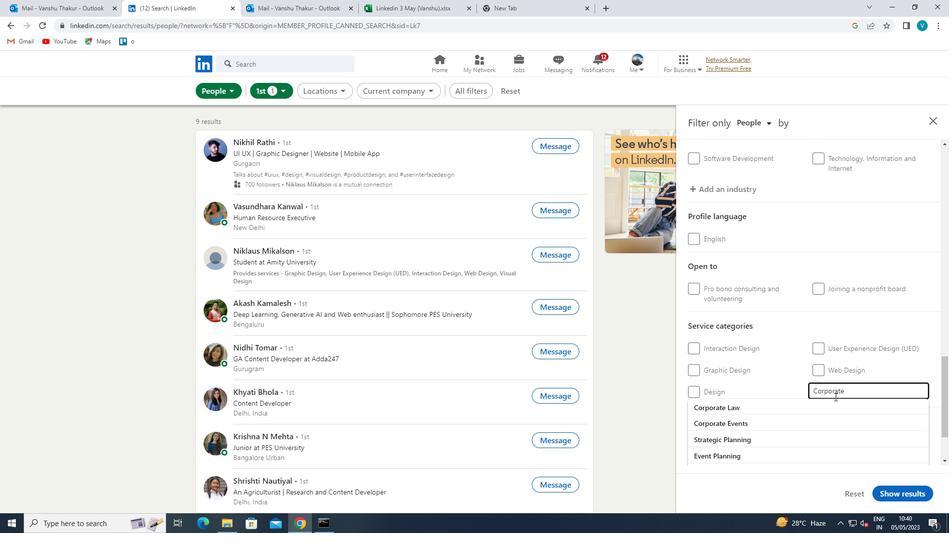 
Action: Mouse pressed left at (824, 403)
Screenshot: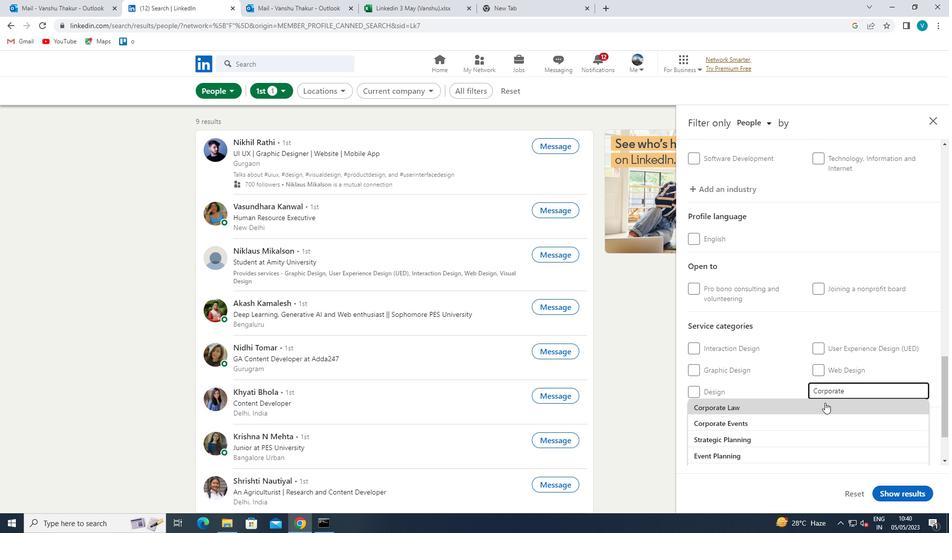 
Action: Mouse scrolled (824, 402) with delta (0, 0)
Screenshot: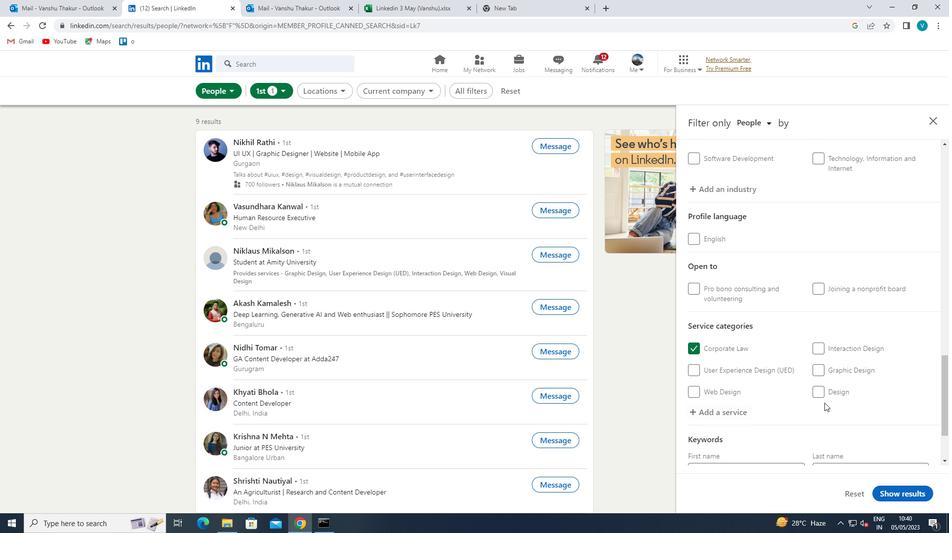 
Action: Mouse moved to (824, 403)
Screenshot: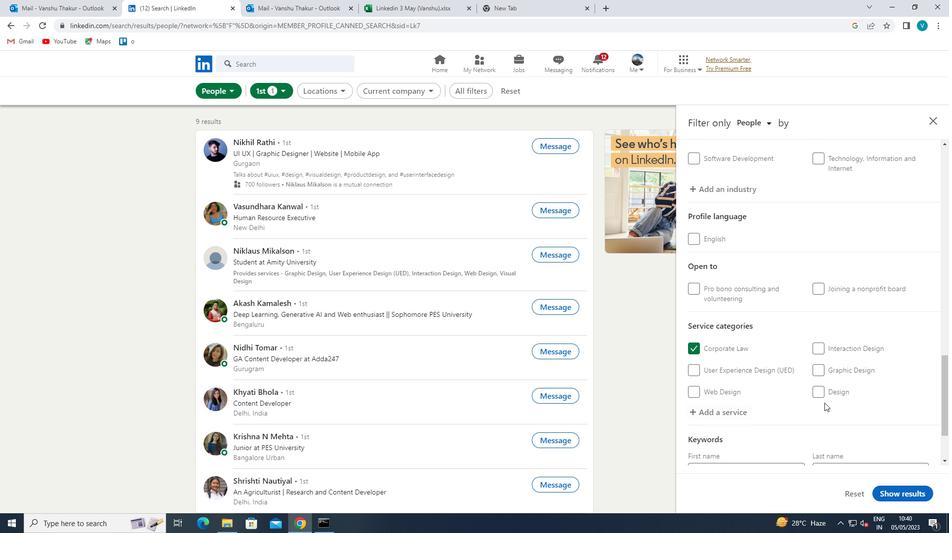 
Action: Mouse scrolled (824, 402) with delta (0, 0)
Screenshot: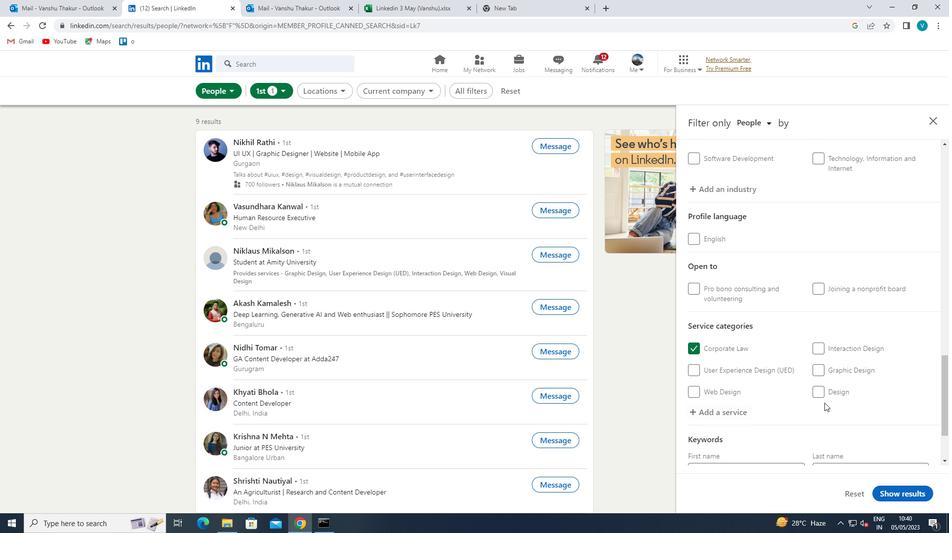 
Action: Mouse scrolled (824, 402) with delta (0, 0)
Screenshot: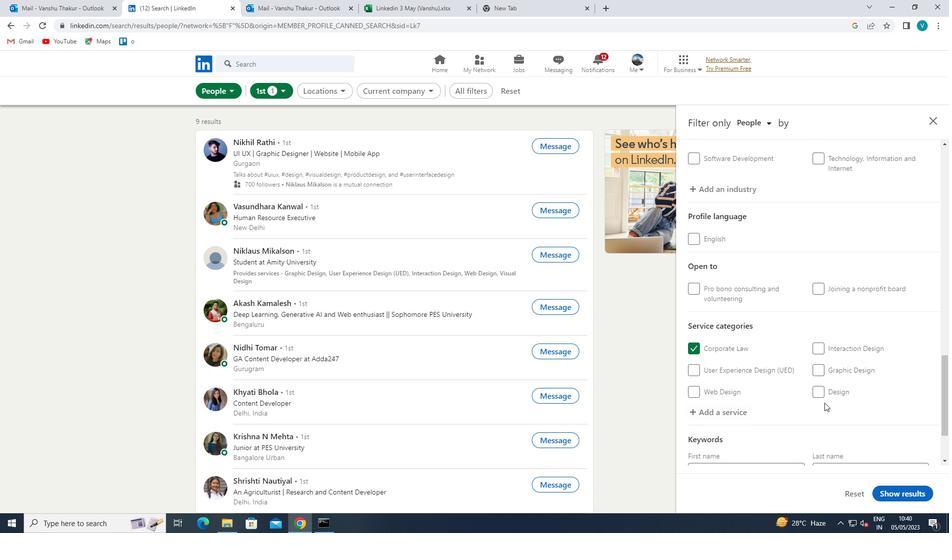 
Action: Mouse scrolled (824, 402) with delta (0, 0)
Screenshot: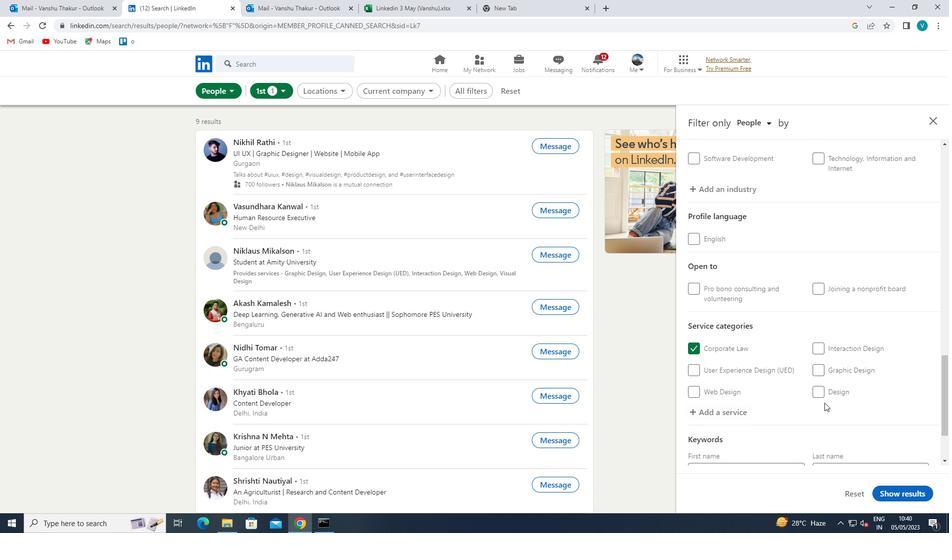 
Action: Mouse moved to (780, 427)
Screenshot: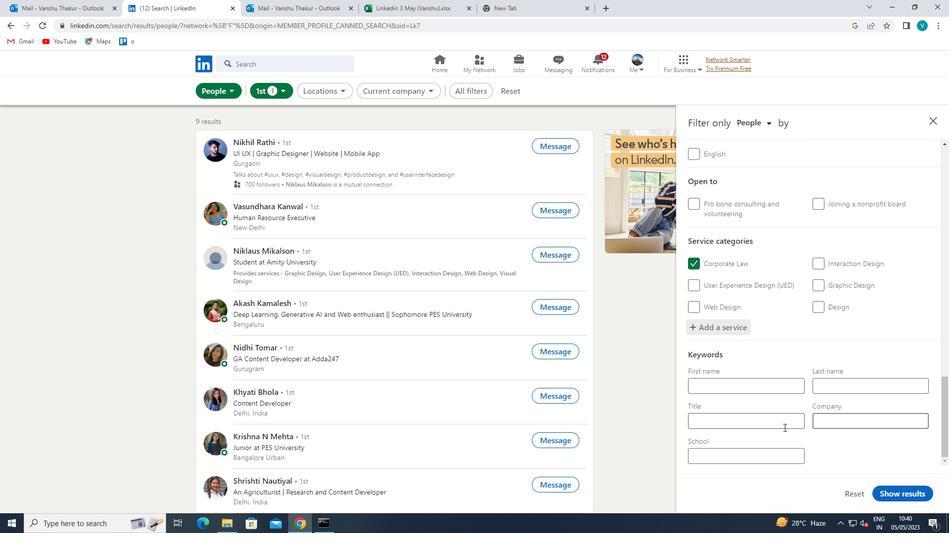 
Action: Mouse pressed left at (780, 427)
Screenshot: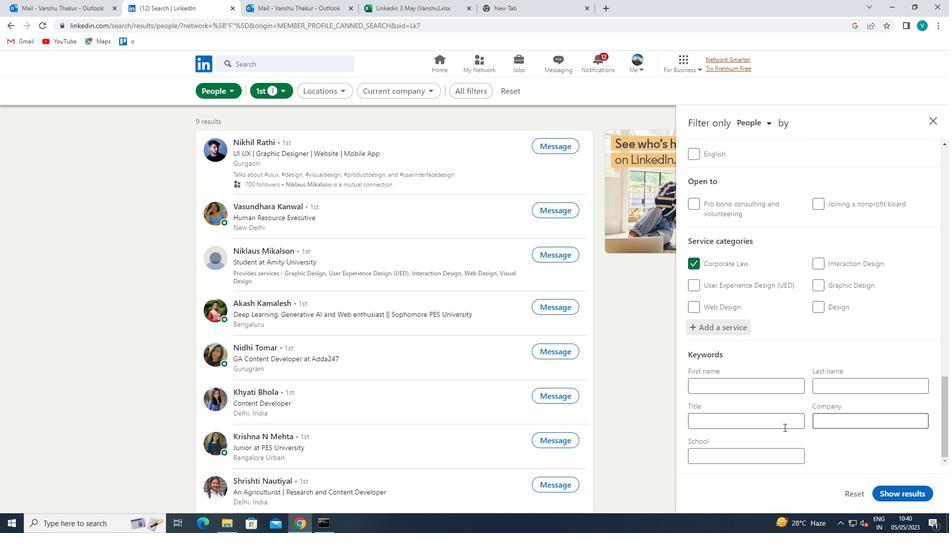 
Action: Mouse moved to (780, 427)
Screenshot: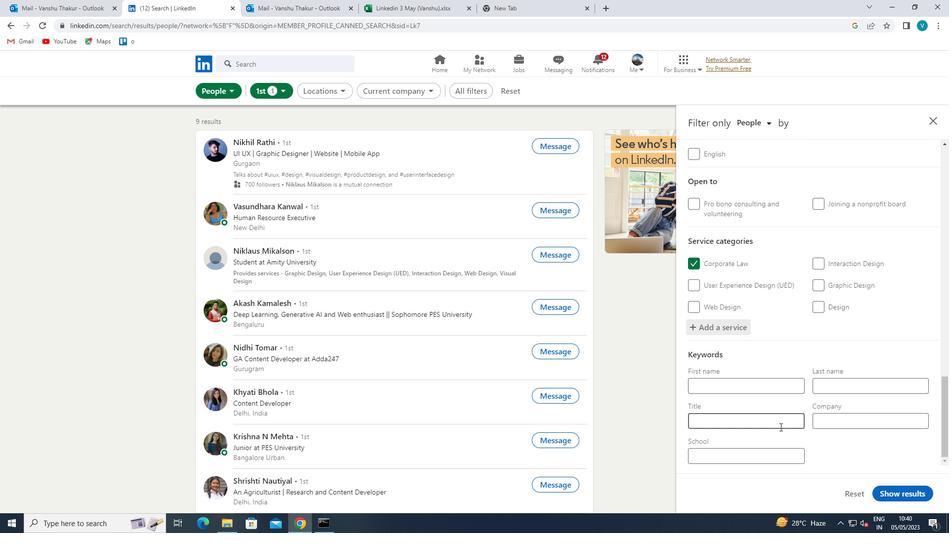 
Action: Key pressed <Key.shift>ZOOLOGIST<Key.space>
Screenshot: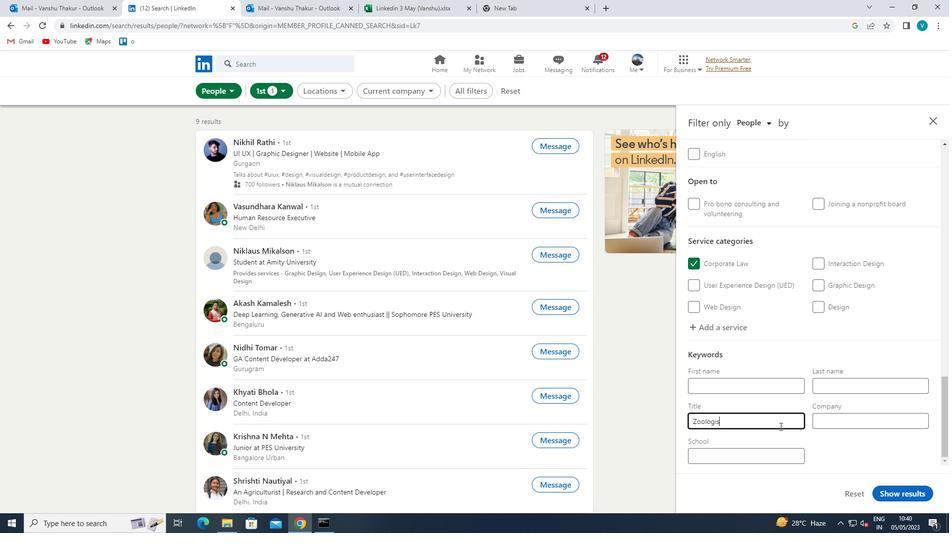 
Action: Mouse moved to (915, 492)
Screenshot: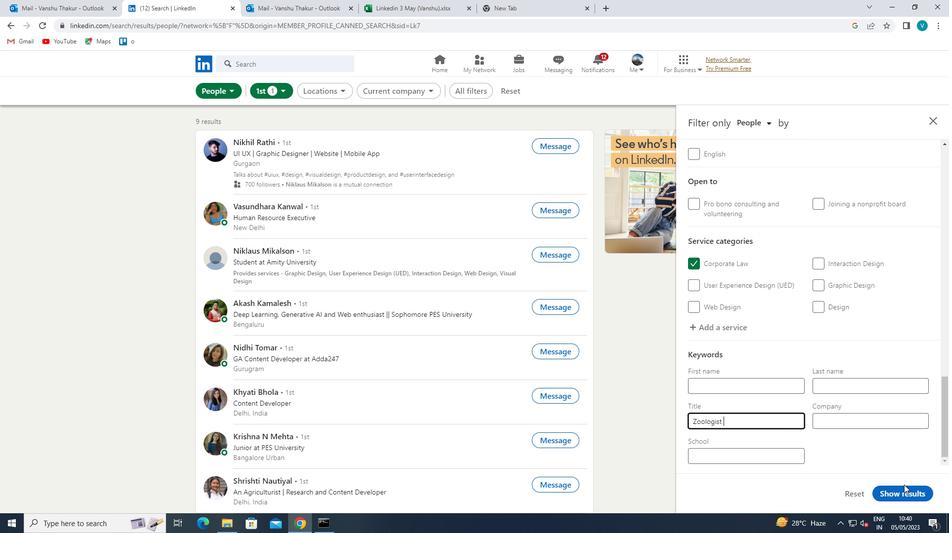 
Action: Mouse pressed left at (915, 492)
Screenshot: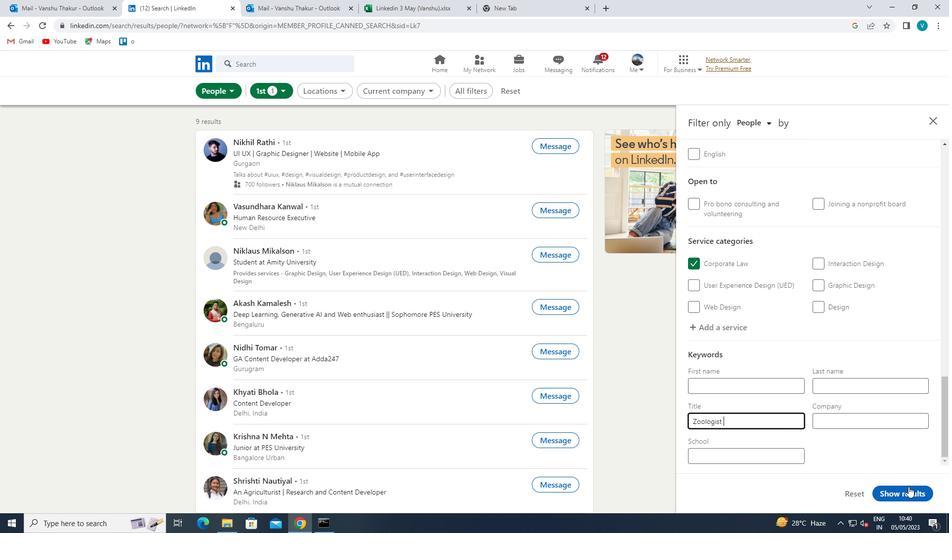 
Action: Mouse moved to (913, 494)
Screenshot: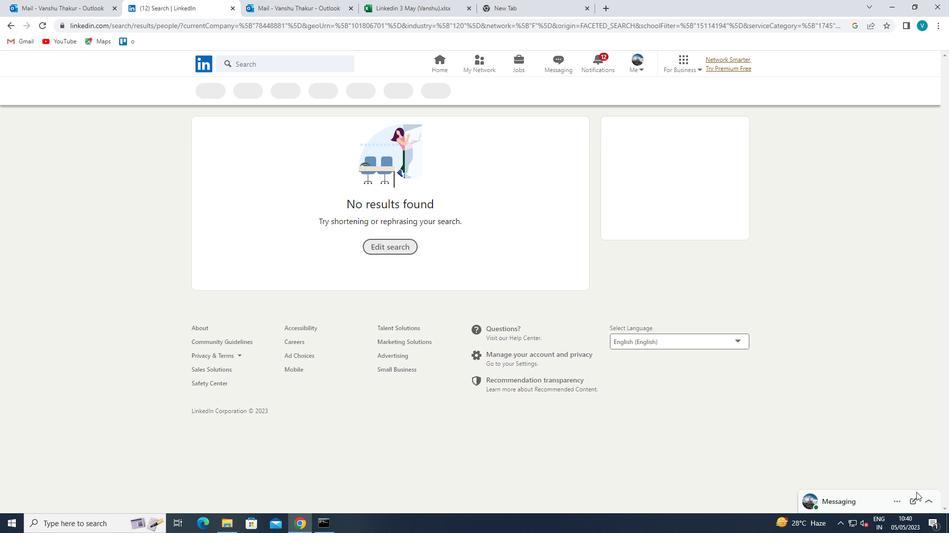 
